 Task: Add a signature Dominique Adams containing Thanks for your assistance, Dominique Adams to email address softage.4@softage.net and add a label Properties
Action: Mouse moved to (838, 63)
Screenshot: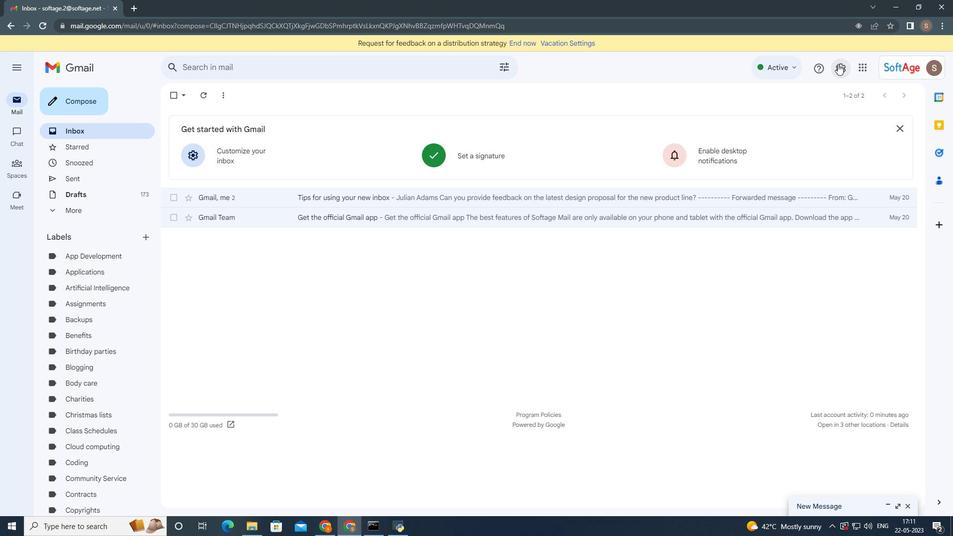 
Action: Mouse pressed left at (838, 63)
Screenshot: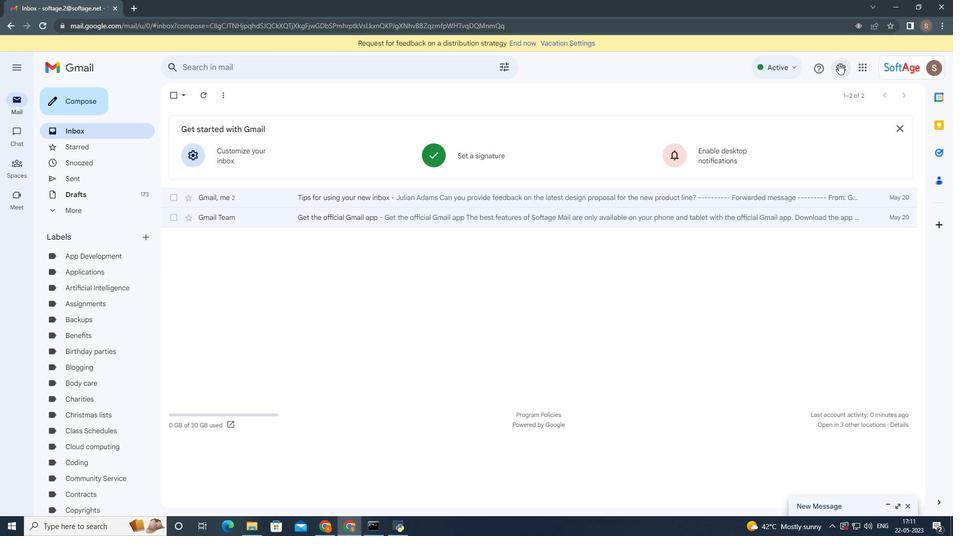 
Action: Mouse moved to (817, 123)
Screenshot: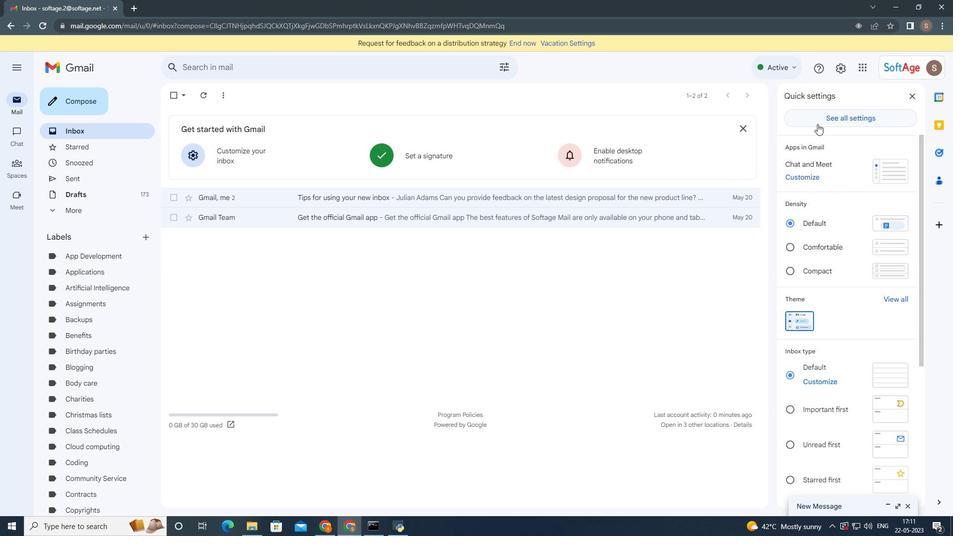 
Action: Mouse pressed left at (817, 123)
Screenshot: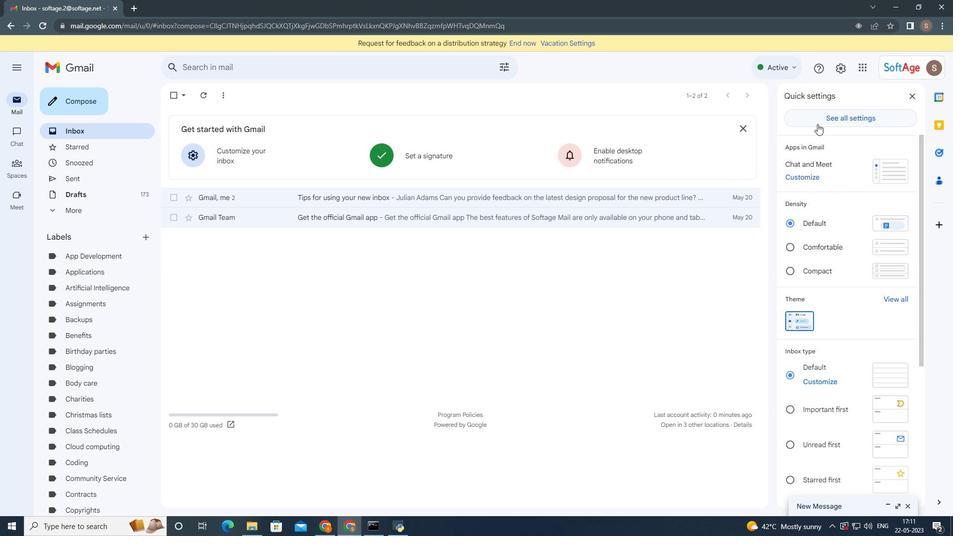 
Action: Mouse moved to (317, 203)
Screenshot: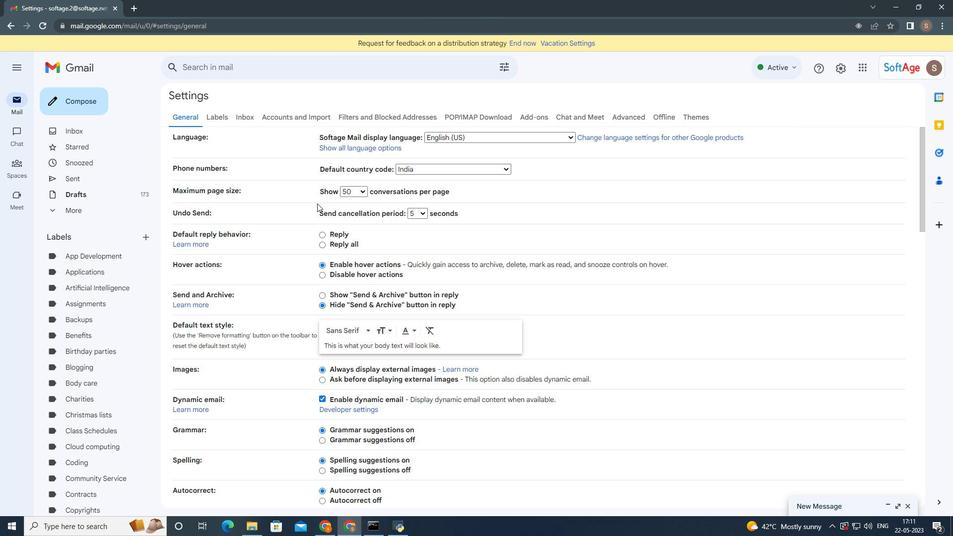 
Action: Mouse scrolled (317, 202) with delta (0, 0)
Screenshot: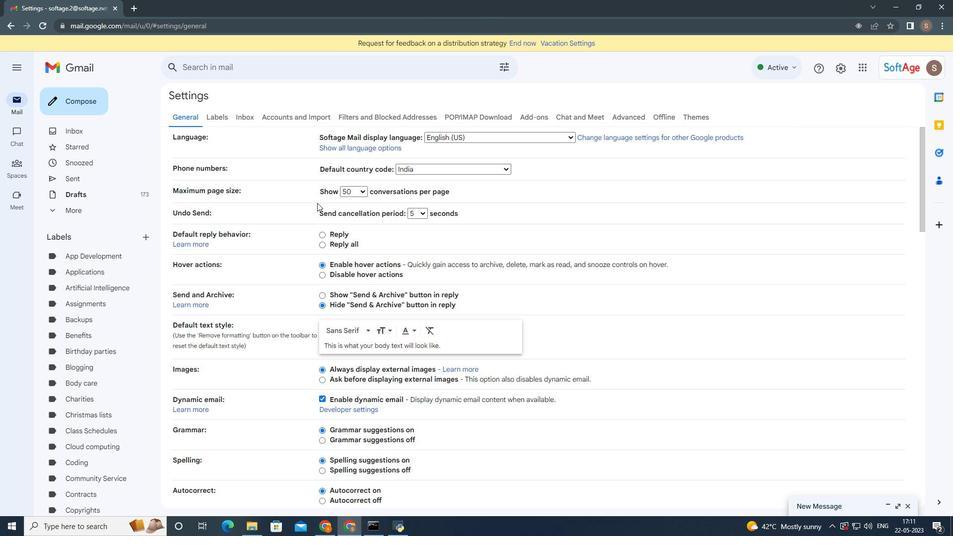 
Action: Mouse moved to (323, 208)
Screenshot: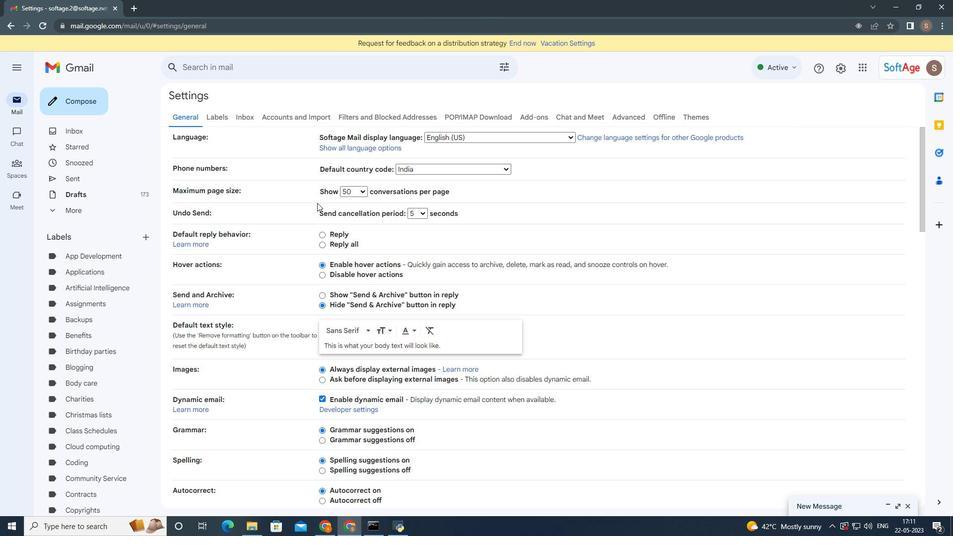 
Action: Mouse scrolled (323, 208) with delta (0, 0)
Screenshot: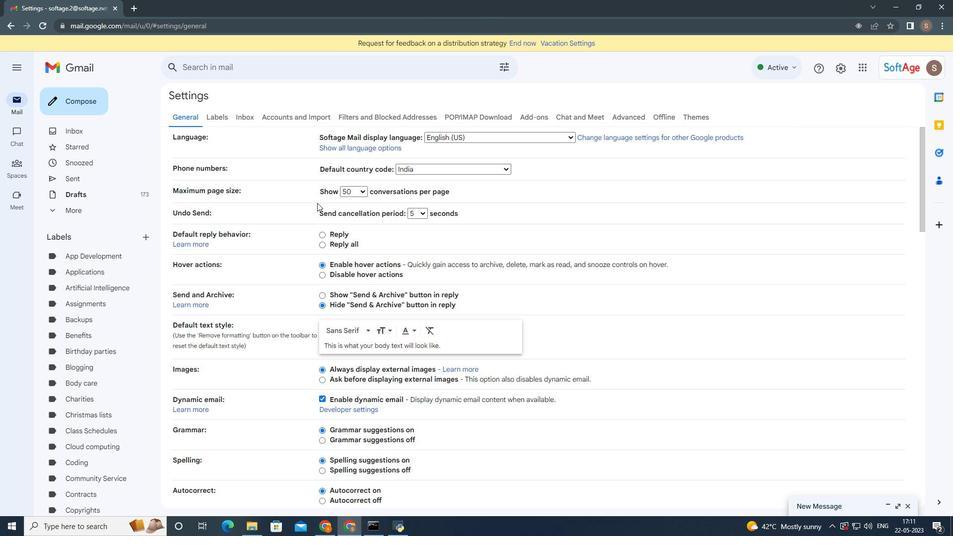 
Action: Mouse moved to (327, 211)
Screenshot: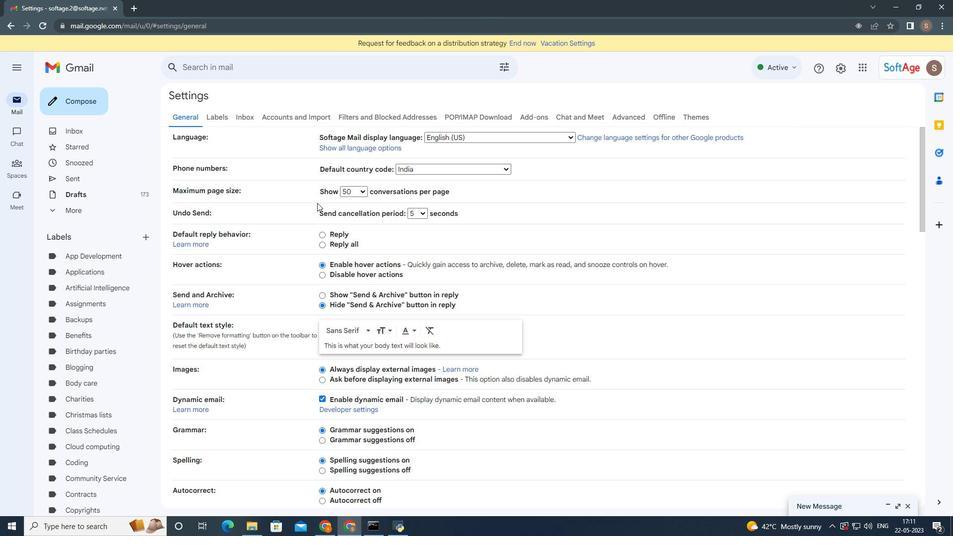 
Action: Mouse scrolled (326, 210) with delta (0, 0)
Screenshot: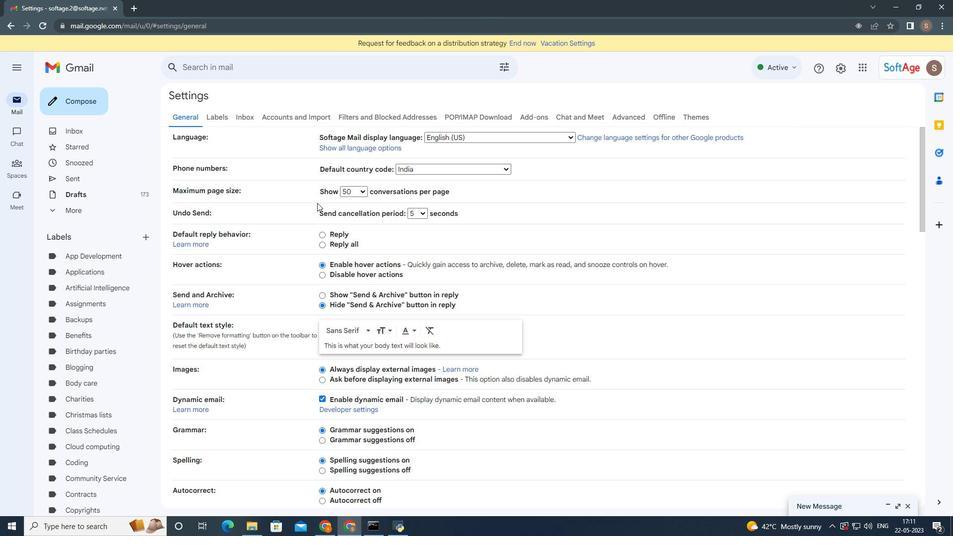 
Action: Mouse moved to (329, 213)
Screenshot: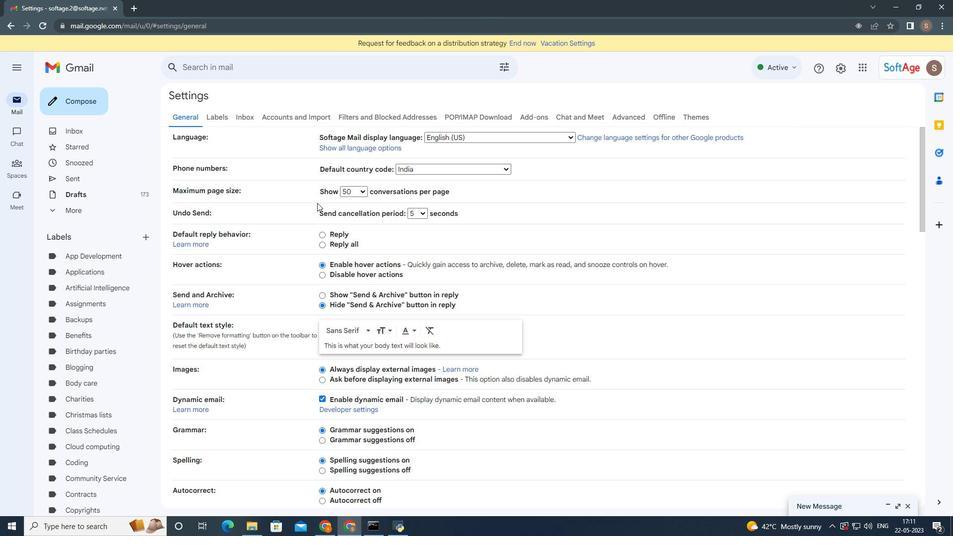 
Action: Mouse scrolled (329, 212) with delta (0, 0)
Screenshot: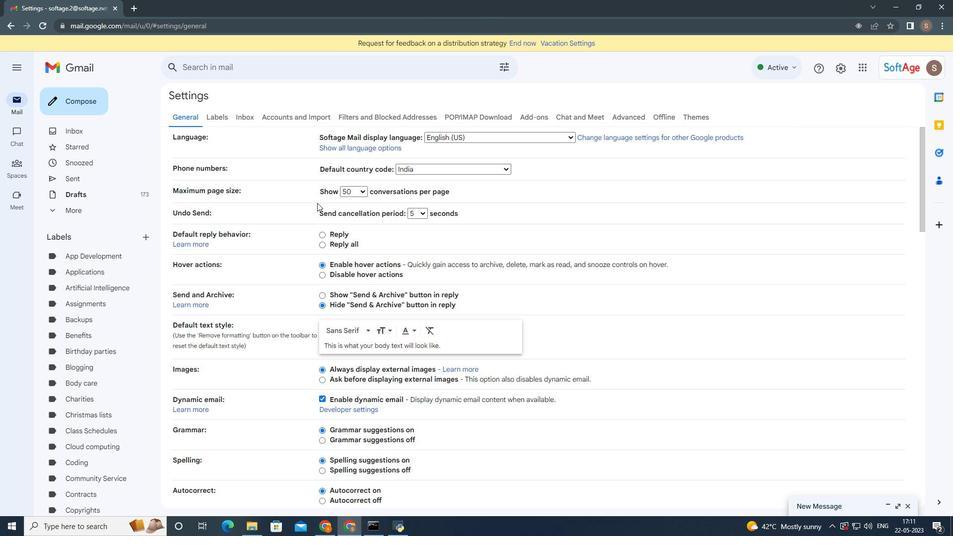
Action: Mouse moved to (386, 296)
Screenshot: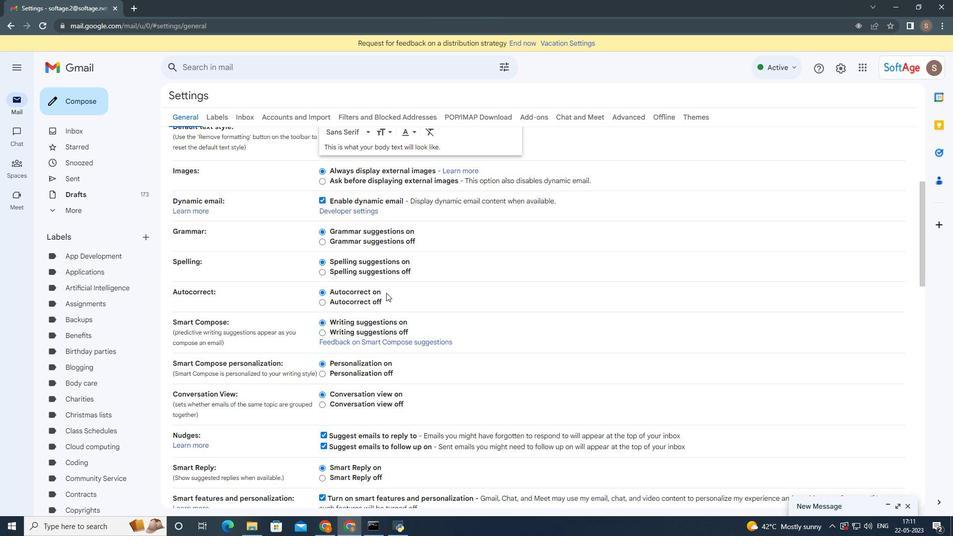 
Action: Mouse scrolled (386, 295) with delta (0, 0)
Screenshot: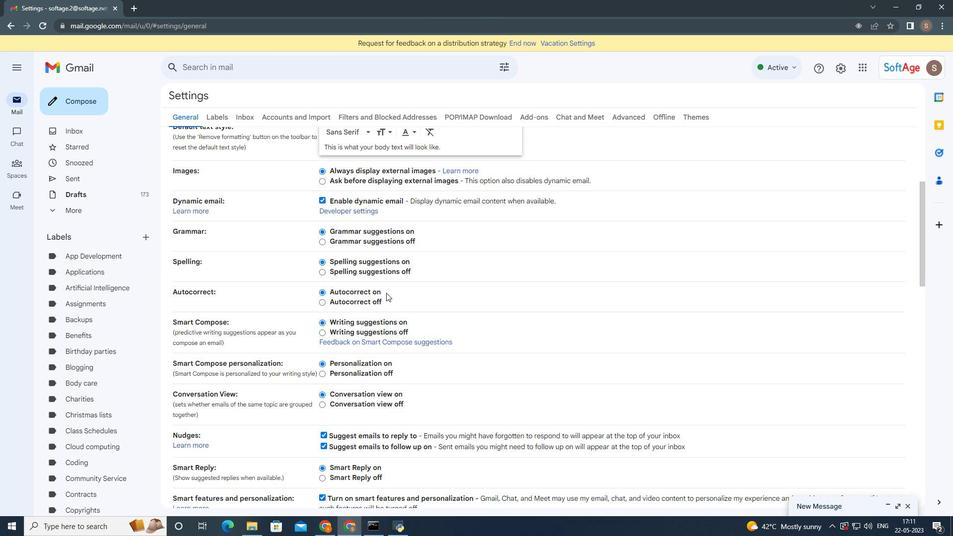 
Action: Mouse moved to (384, 301)
Screenshot: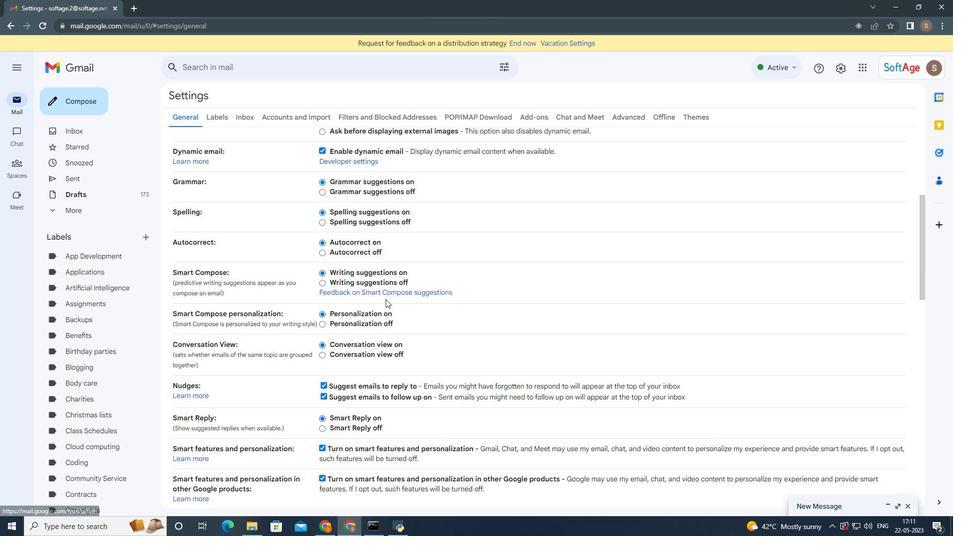 
Action: Mouse scrolled (384, 300) with delta (0, 0)
Screenshot: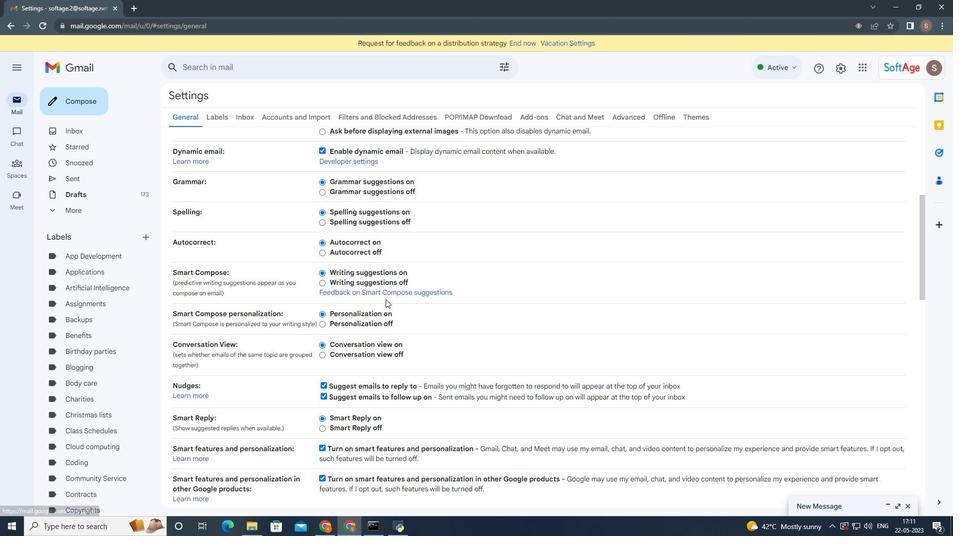 
Action: Mouse moved to (384, 306)
Screenshot: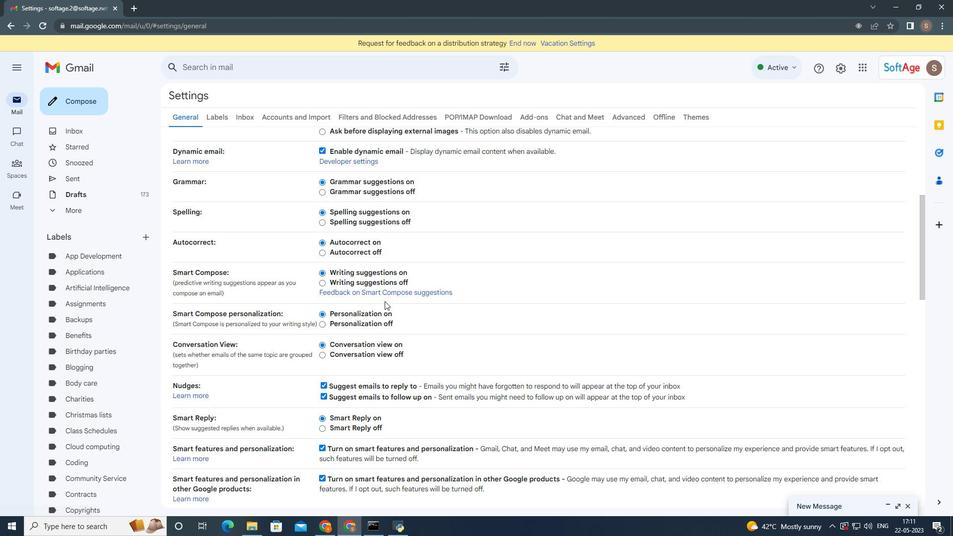 
Action: Mouse scrolled (384, 305) with delta (0, 0)
Screenshot: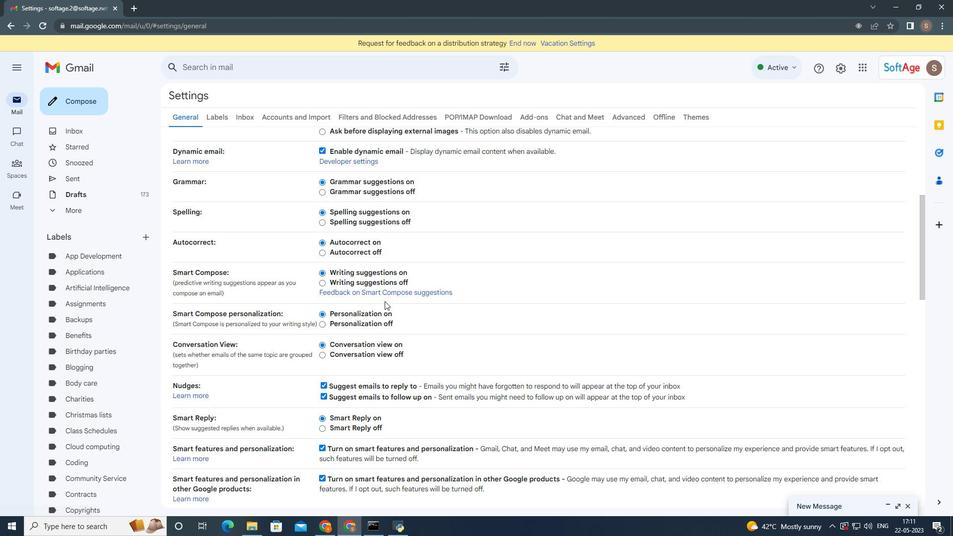 
Action: Mouse moved to (379, 327)
Screenshot: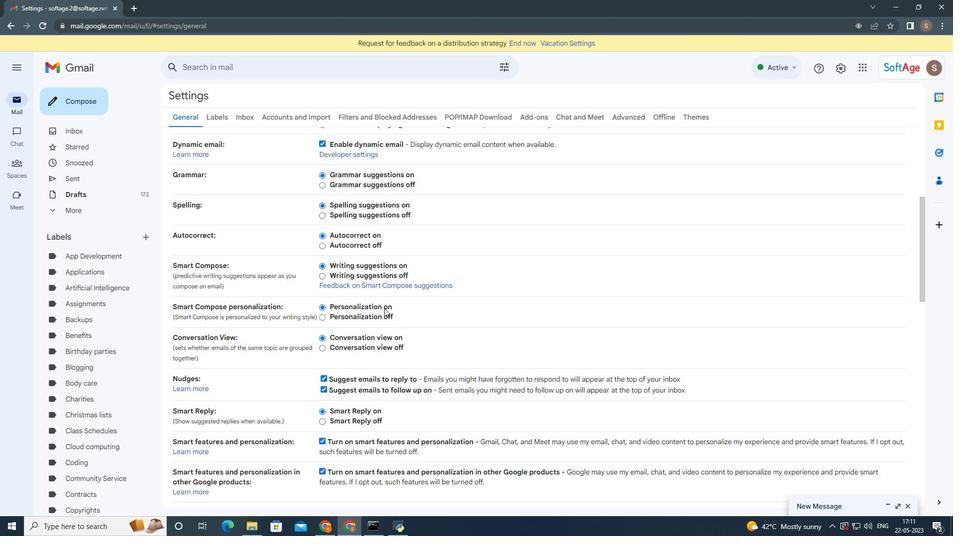 
Action: Mouse scrolled (379, 327) with delta (0, 0)
Screenshot: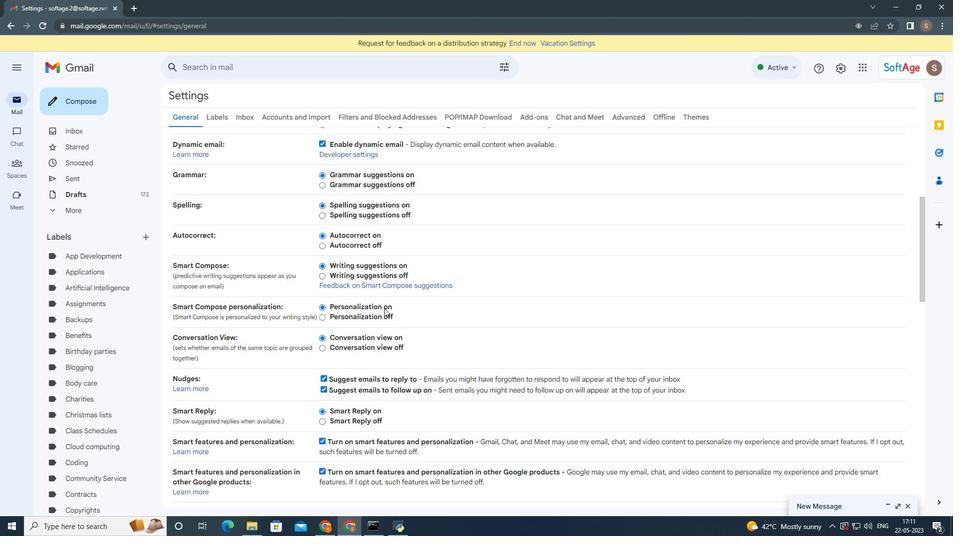 
Action: Mouse moved to (379, 330)
Screenshot: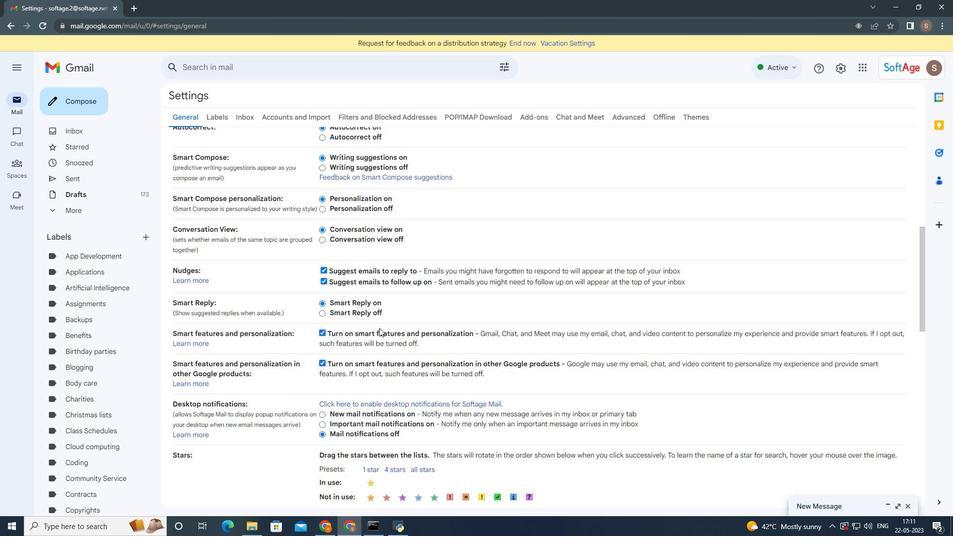 
Action: Mouse scrolled (379, 327) with delta (0, 0)
Screenshot: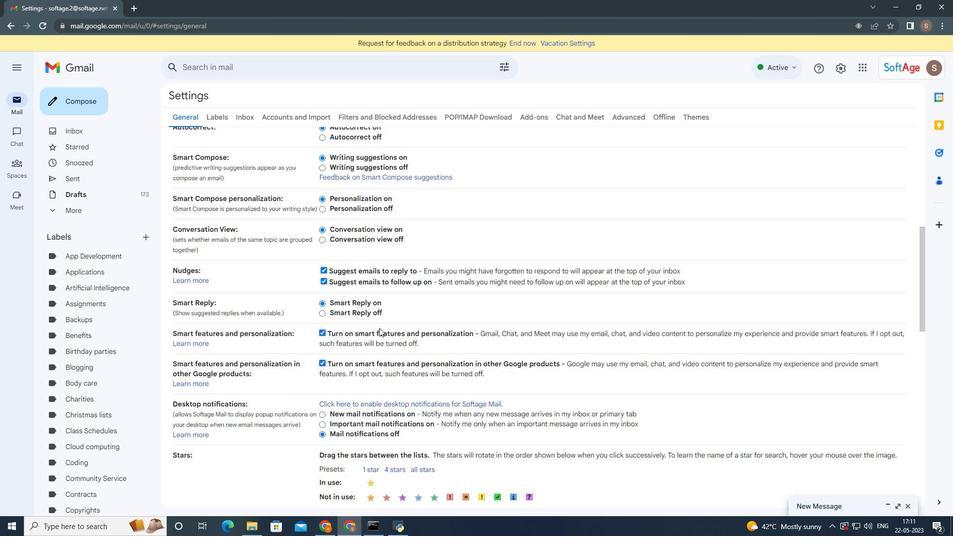 
Action: Mouse moved to (380, 331)
Screenshot: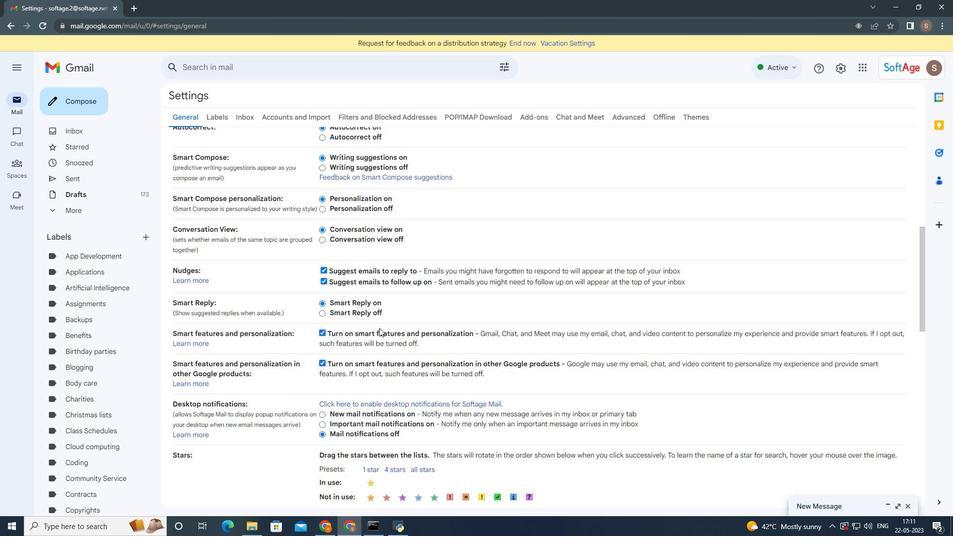 
Action: Mouse scrolled (380, 330) with delta (0, 0)
Screenshot: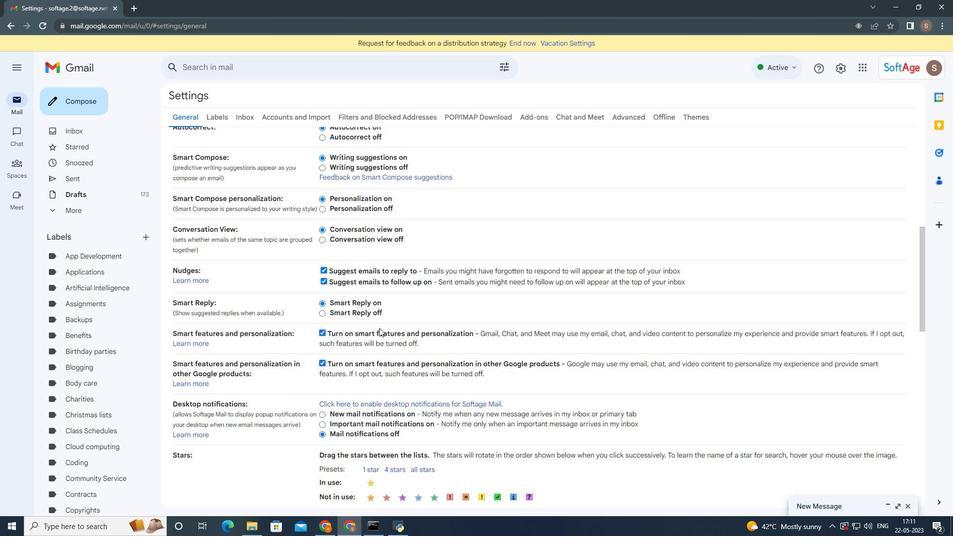 
Action: Mouse moved to (382, 342)
Screenshot: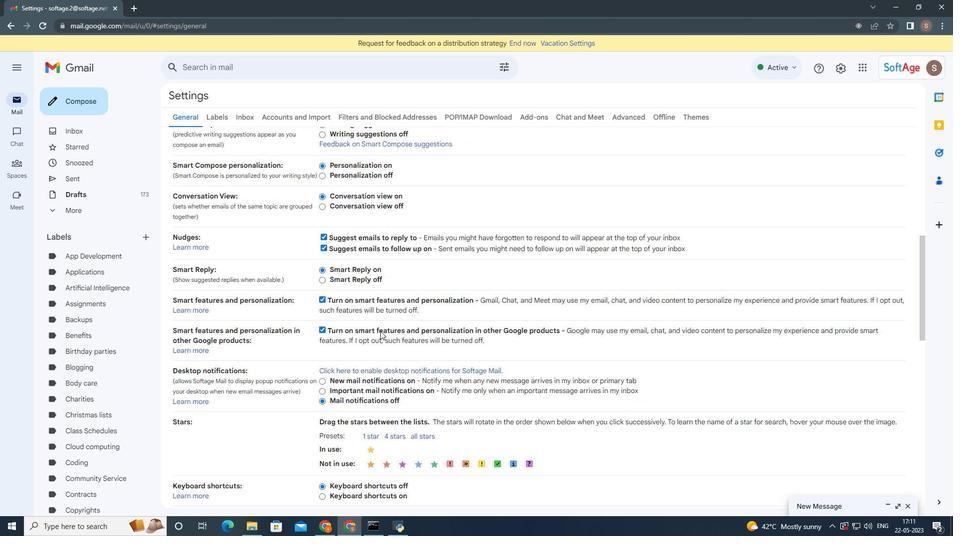 
Action: Mouse scrolled (382, 335) with delta (0, 0)
Screenshot: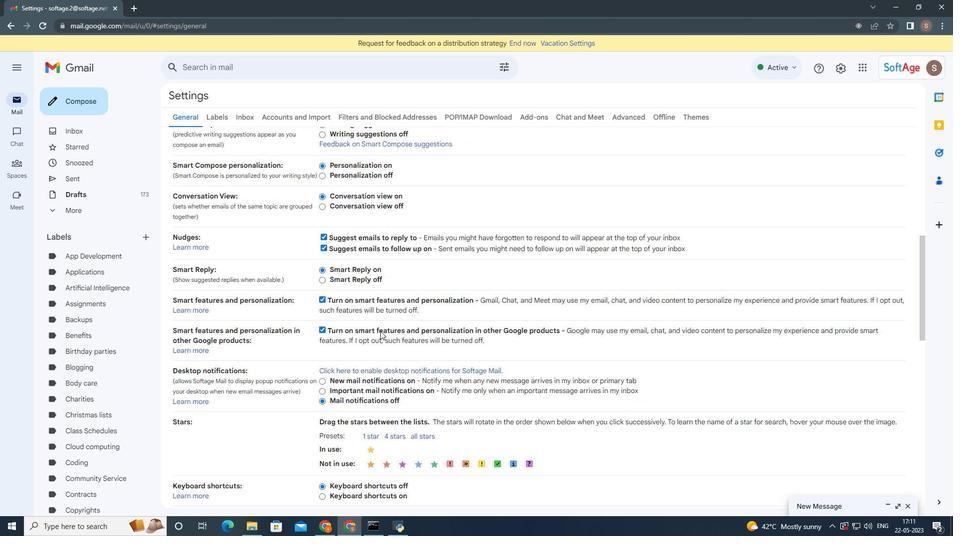 
Action: Mouse moved to (383, 379)
Screenshot: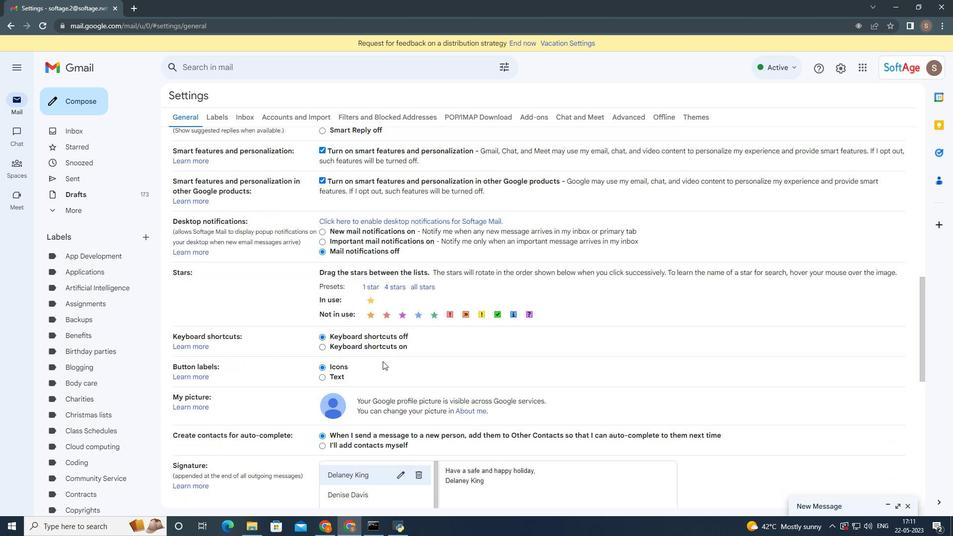 
Action: Mouse scrolled (383, 379) with delta (0, 0)
Screenshot: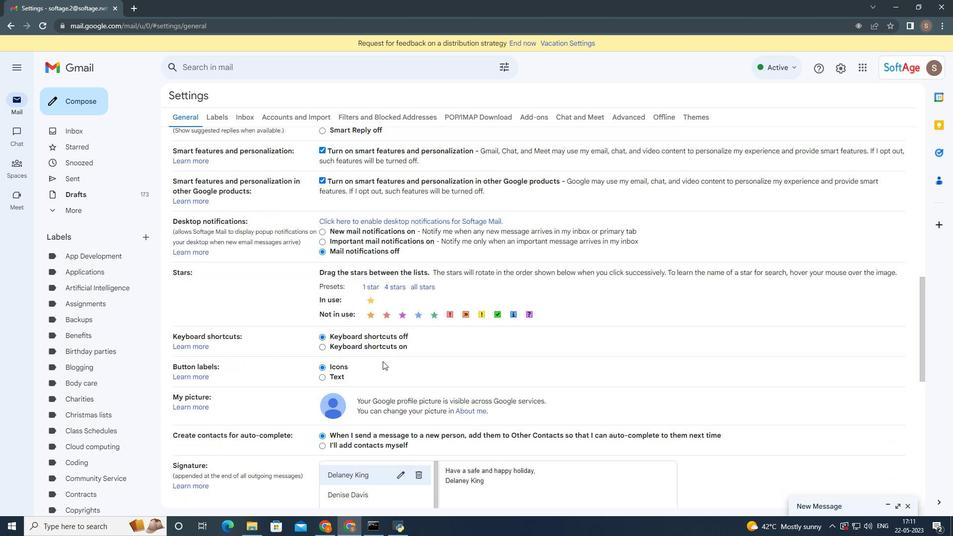 
Action: Mouse moved to (384, 383)
Screenshot: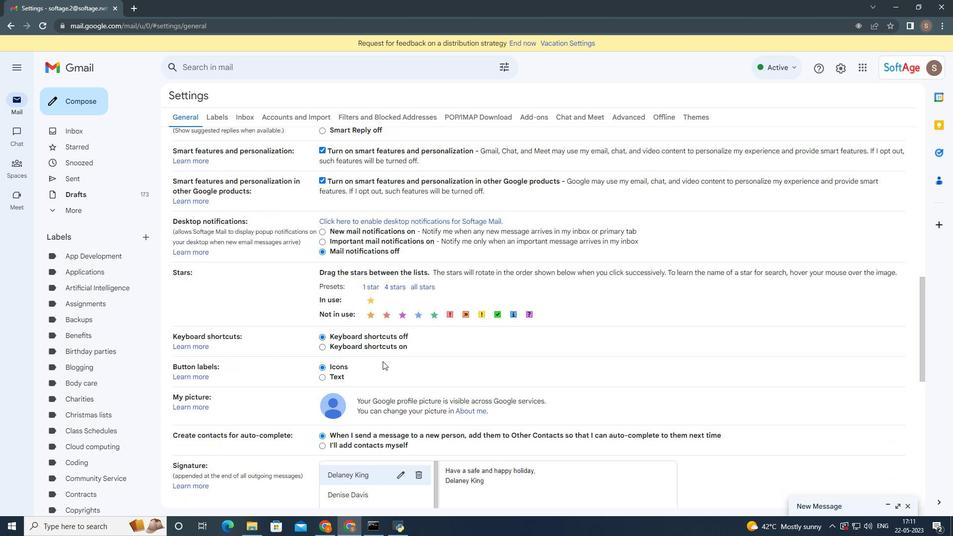 
Action: Mouse scrolled (384, 383) with delta (0, 0)
Screenshot: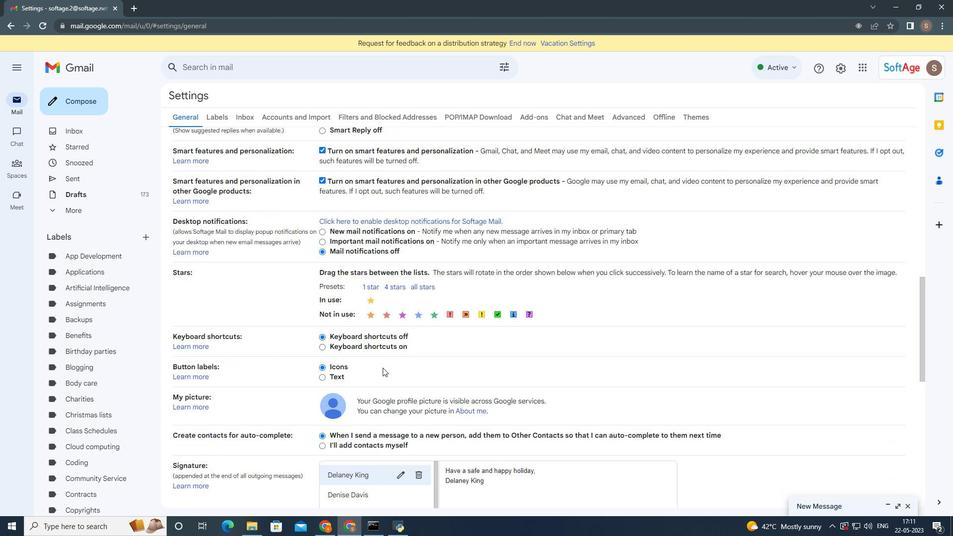 
Action: Mouse moved to (384, 388)
Screenshot: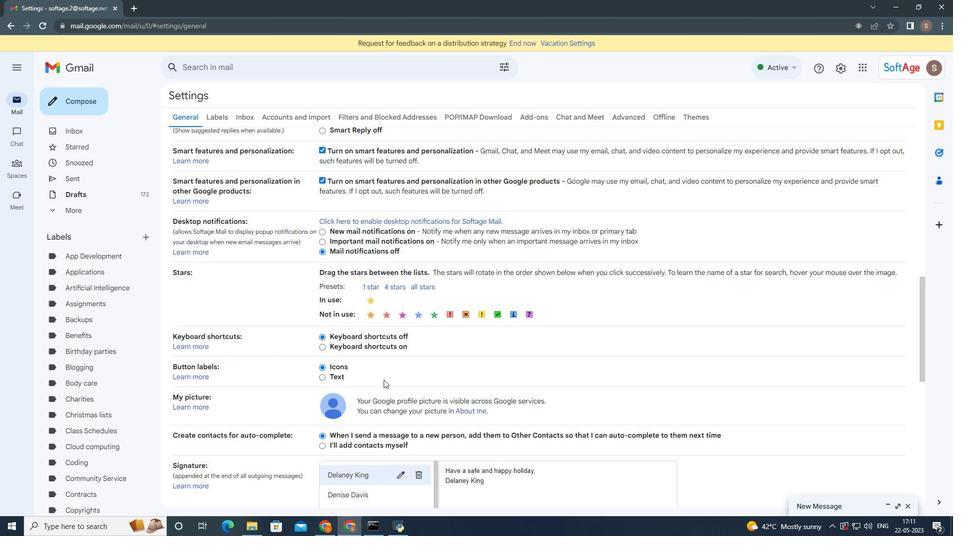
Action: Mouse scrolled (384, 388) with delta (0, 0)
Screenshot: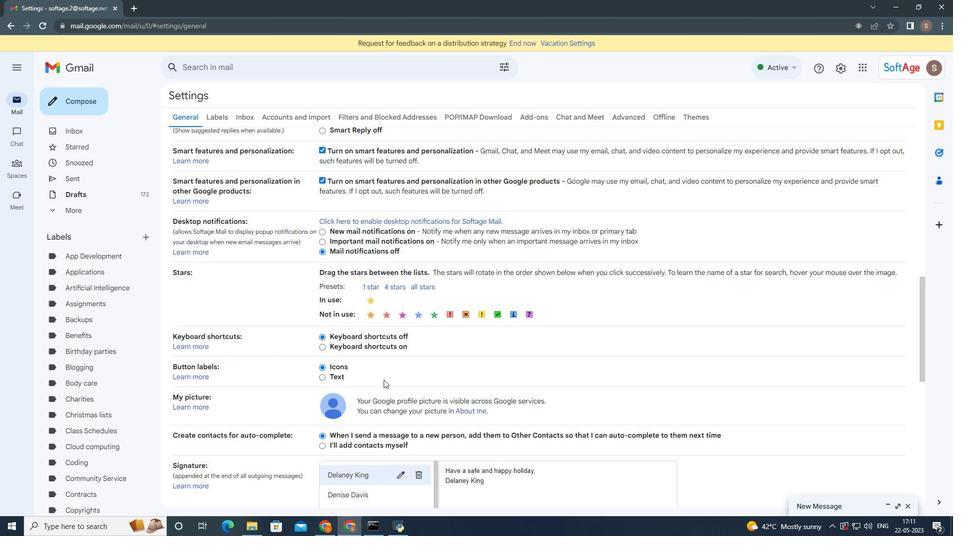 
Action: Mouse moved to (384, 412)
Screenshot: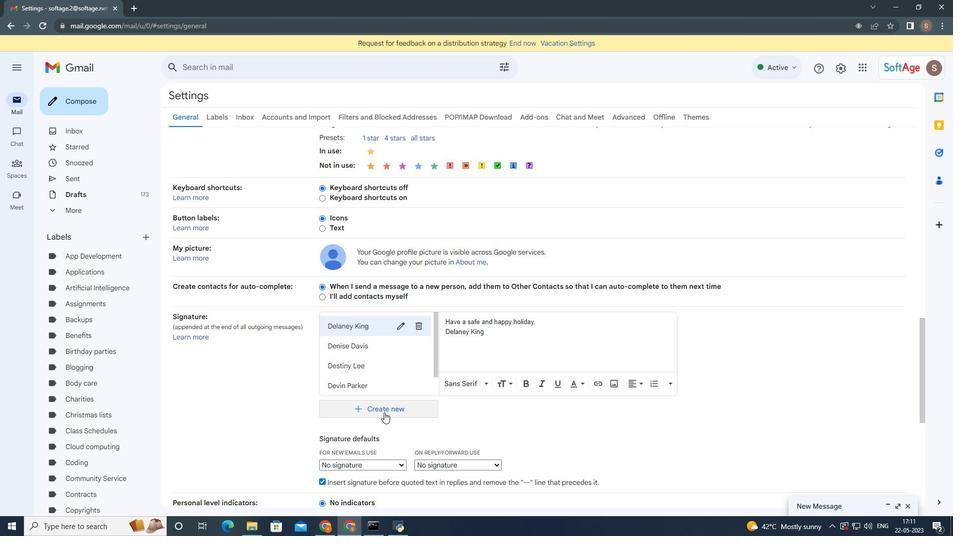 
Action: Mouse pressed left at (384, 412)
Screenshot: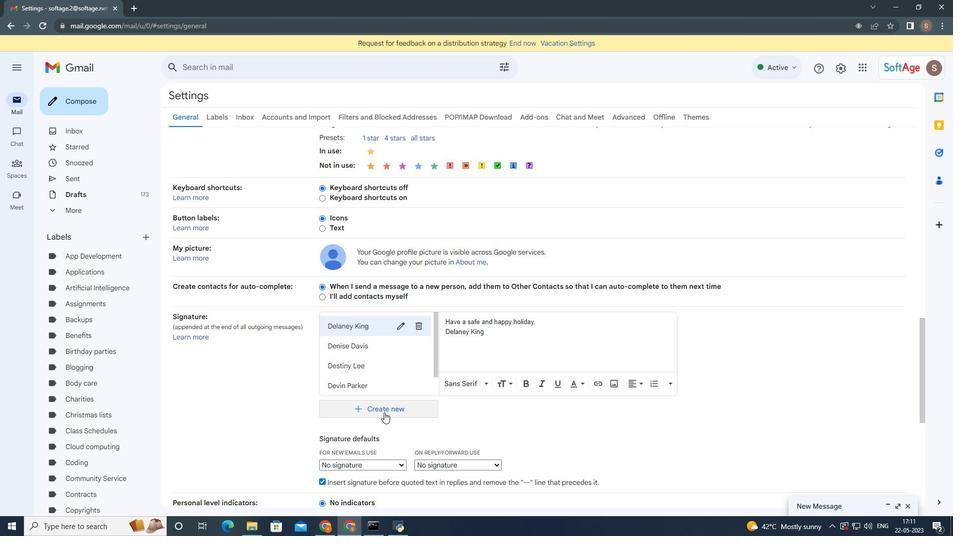 
Action: Mouse moved to (424, 270)
Screenshot: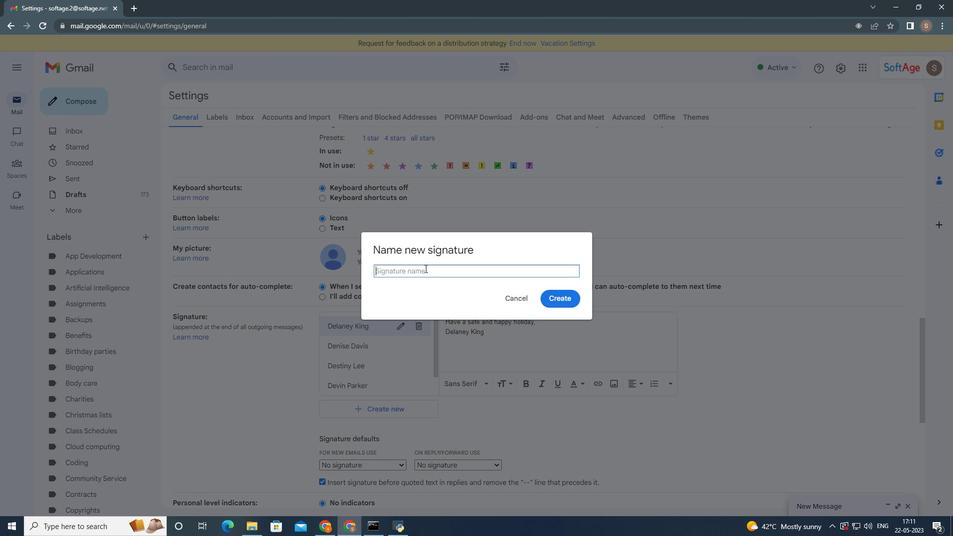 
Action: Mouse pressed left at (424, 270)
Screenshot: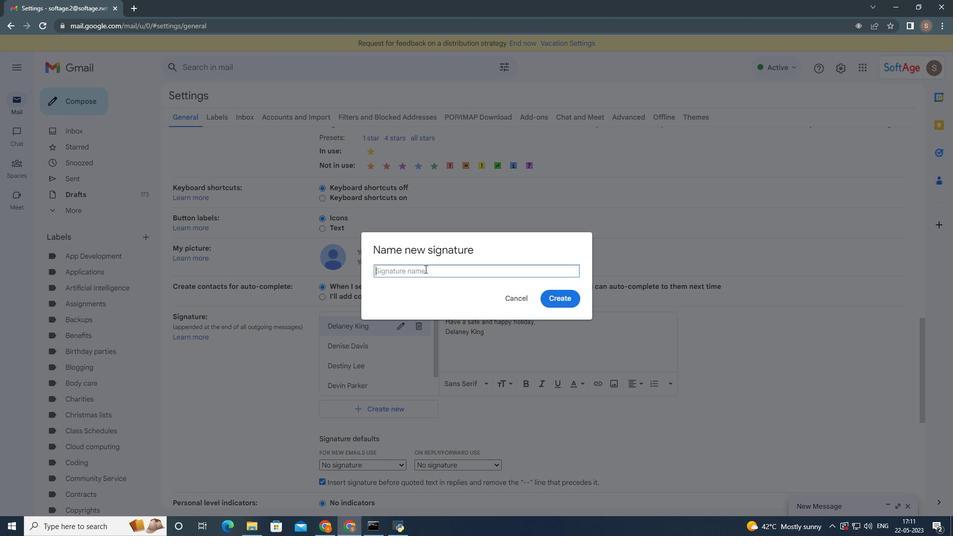 
Action: Mouse moved to (424, 270)
Screenshot: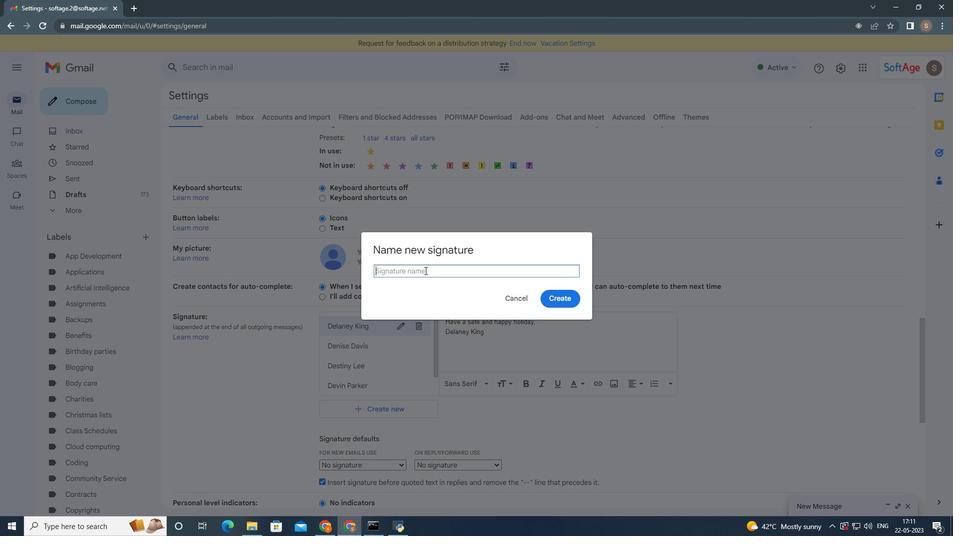 
Action: Key pressed <Key.shift>Dominique<Key.space><Key.shift>Adams
Screenshot: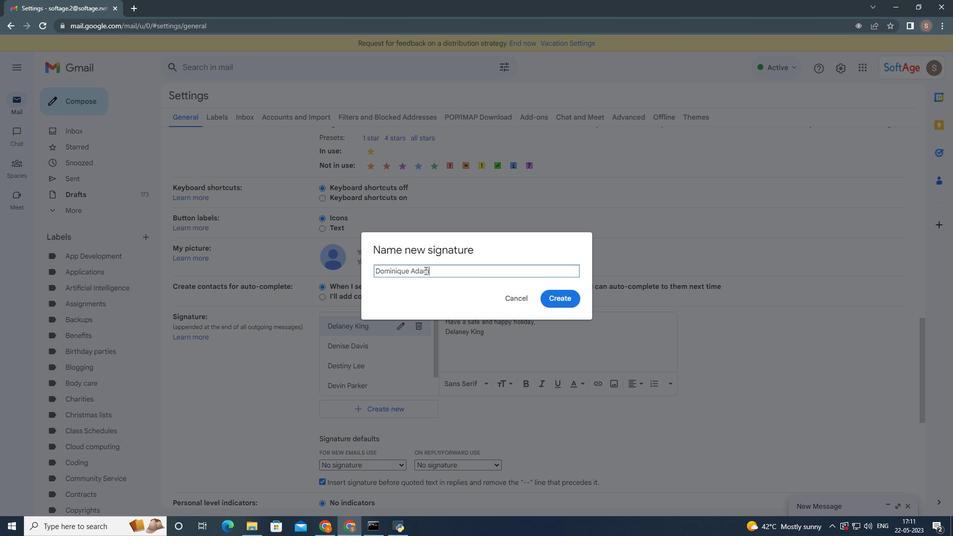 
Action: Mouse moved to (563, 296)
Screenshot: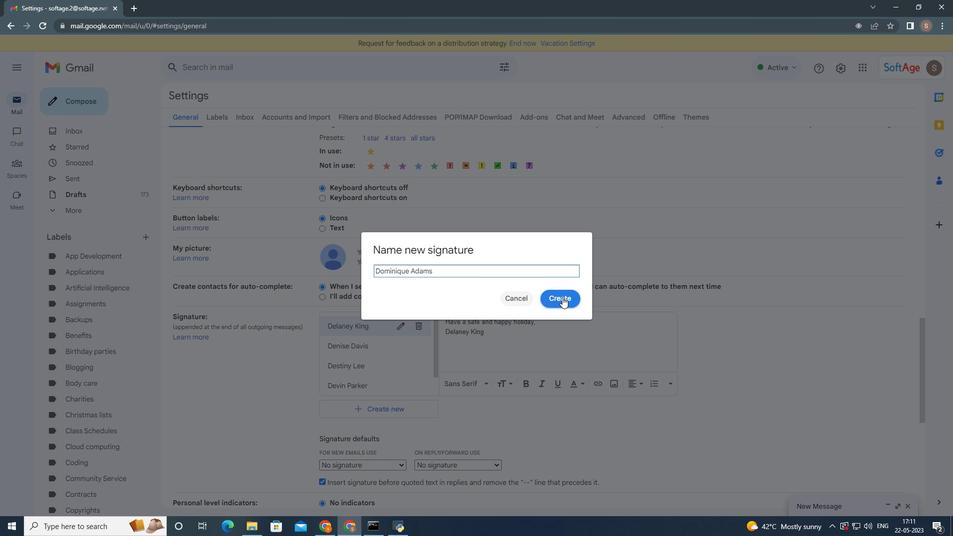 
Action: Mouse pressed left at (563, 296)
Screenshot: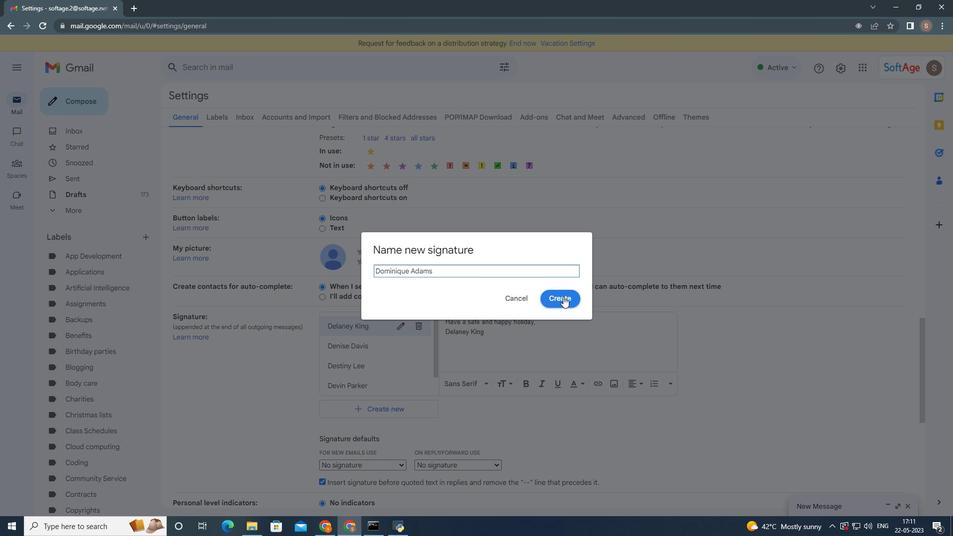 
Action: Mouse moved to (462, 330)
Screenshot: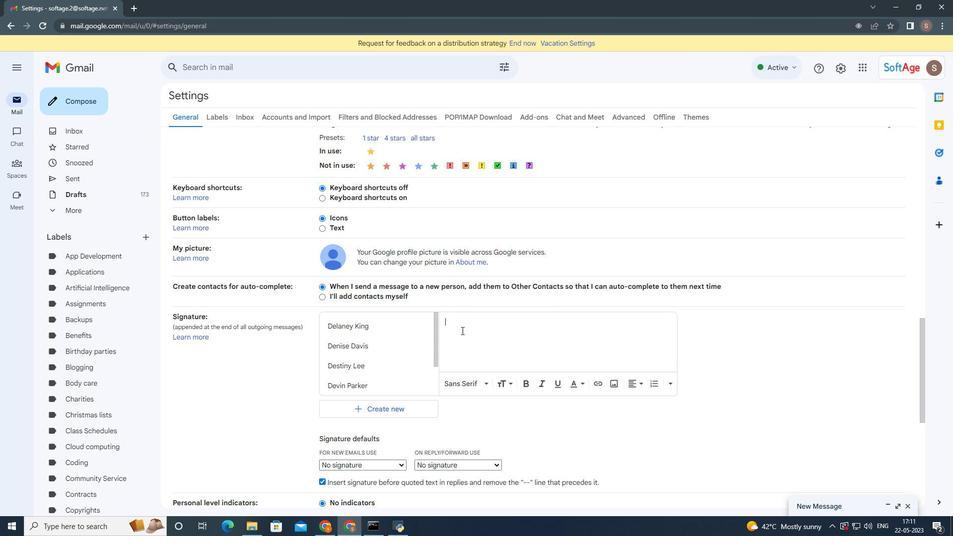 
Action: Key pressed <Key.shift>Thanks<Key.space>for<Key.space>your<Key.space>assistance<Key.space><Key.backspace>,<Key.enter><Key.shift><Key.shift><Key.shift><Key.shift><Key.shift><Key.shift><Key.shift><Key.shift><Key.shift><Key.shift><Key.shift><Key.shift><Key.shift><Key.shift><Key.shift><Key.shift><Key.shift><Key.shift><Key.shift><Key.shift><Key.shift><Key.shift><Key.shift><Key.shift><Key.shift><Key.shift><Key.shift><Key.shift><Key.shift><Key.shift><Key.shift><Key.shift><Key.shift><Key.shift><Key.shift><Key.shift><Key.shift><Key.shift>Dominique<Key.space><Key.shift><Key.shift>Adams
Screenshot: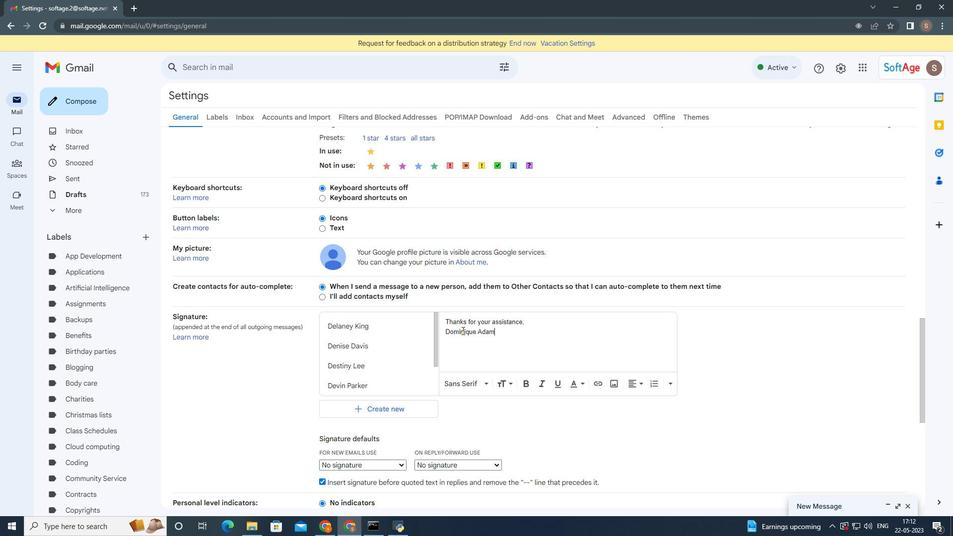 
Action: Mouse scrolled (462, 330) with delta (0, 0)
Screenshot: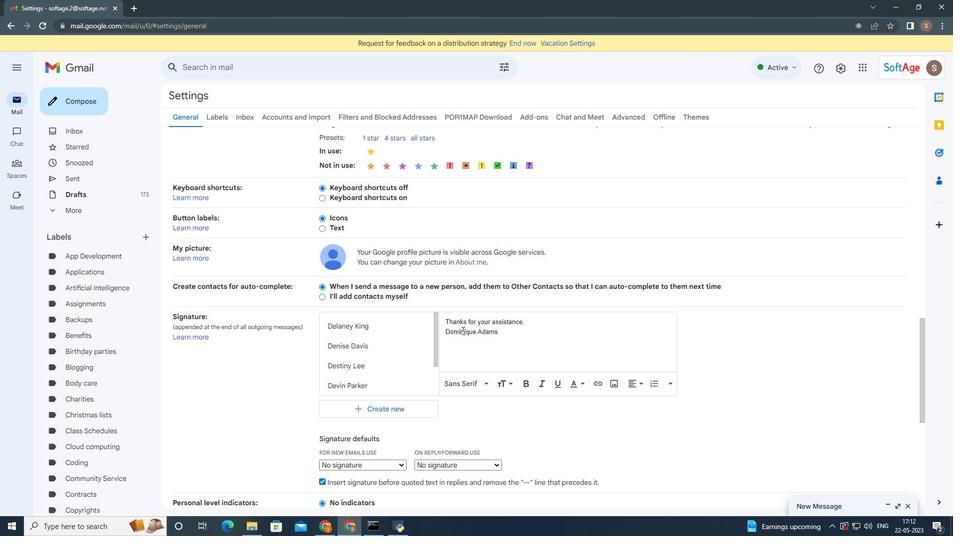 
Action: Mouse moved to (462, 332)
Screenshot: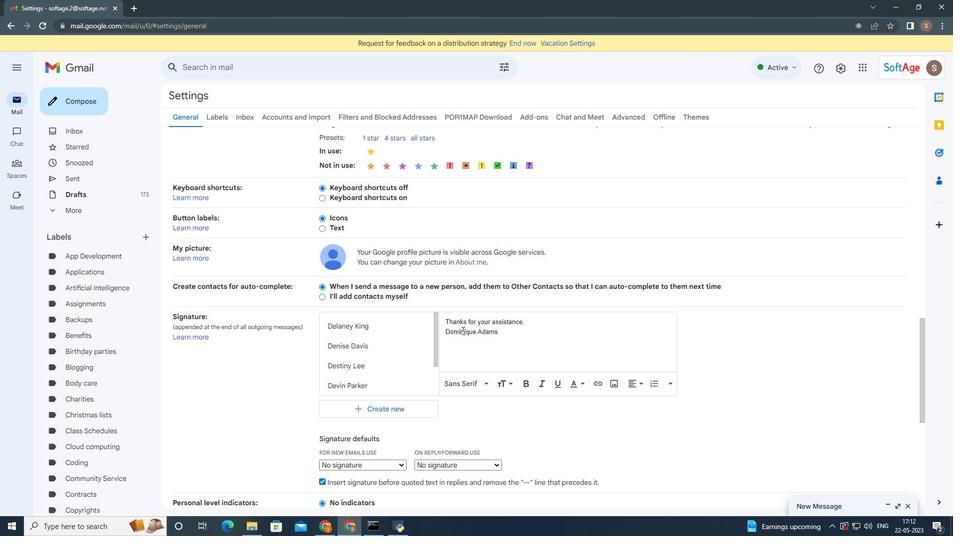 
Action: Mouse scrolled (462, 332) with delta (0, 0)
Screenshot: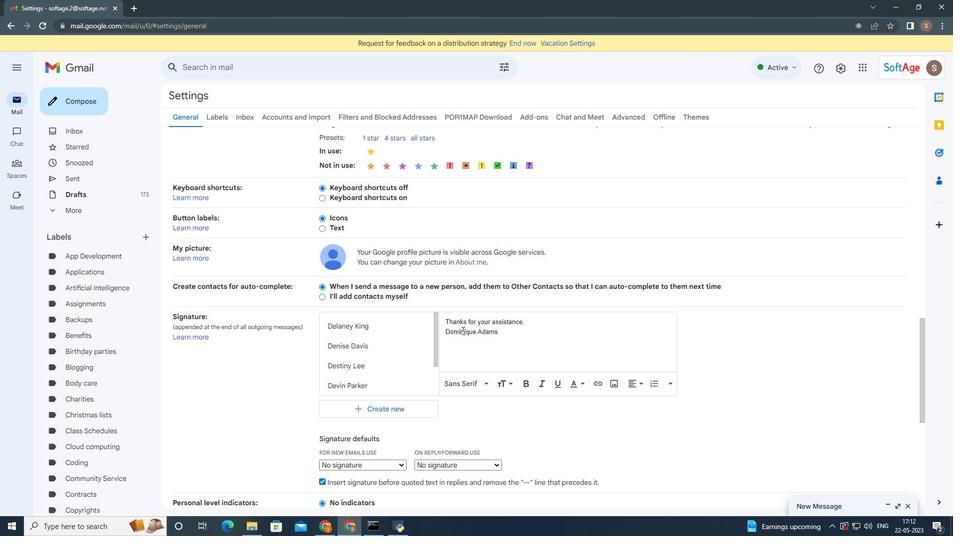 
Action: Mouse moved to (491, 410)
Screenshot: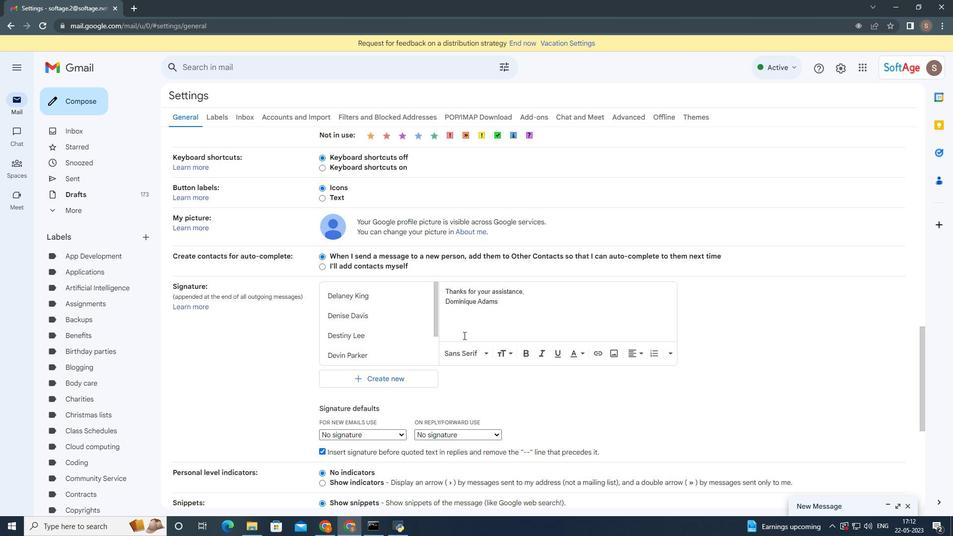 
Action: Mouse scrolled (464, 336) with delta (0, 0)
Screenshot: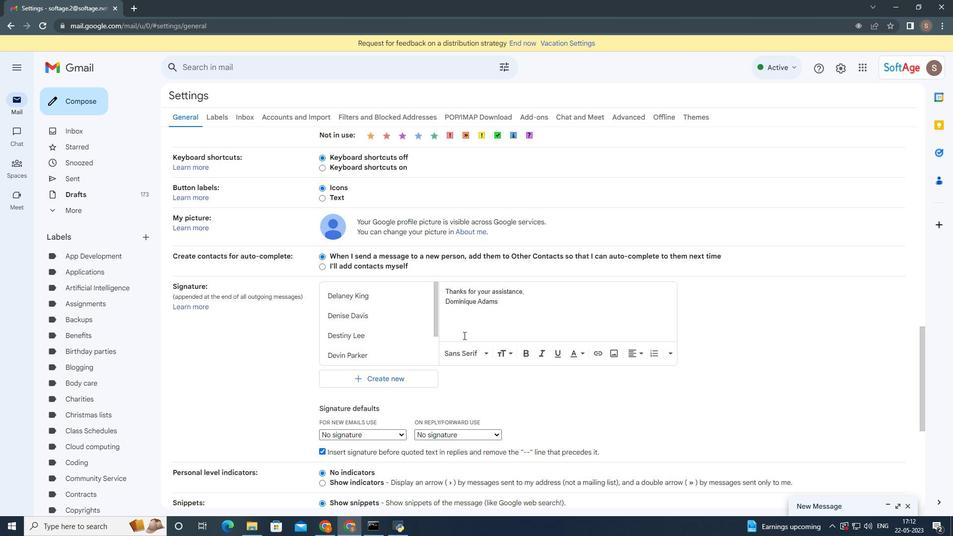 
Action: Mouse moved to (492, 414)
Screenshot: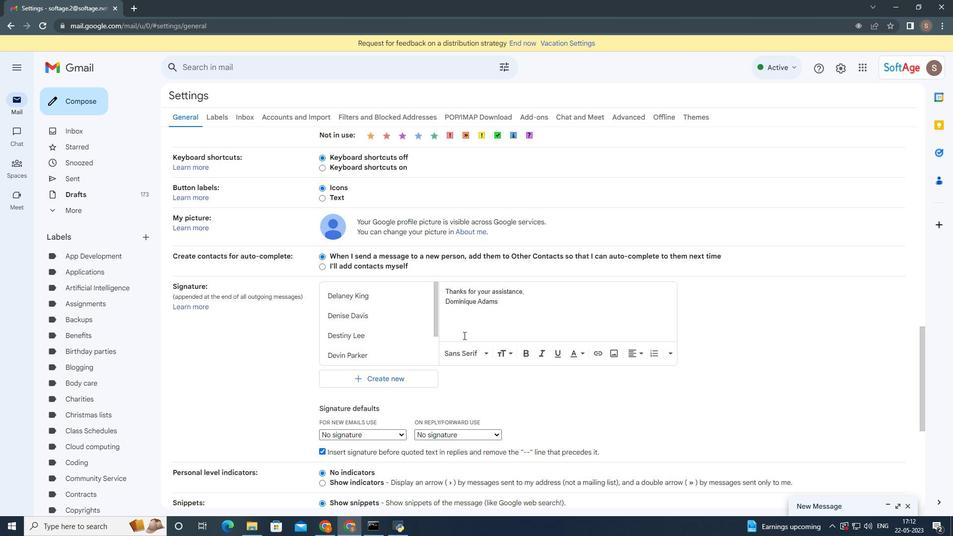 
Action: Mouse scrolled (464, 337) with delta (0, 0)
Screenshot: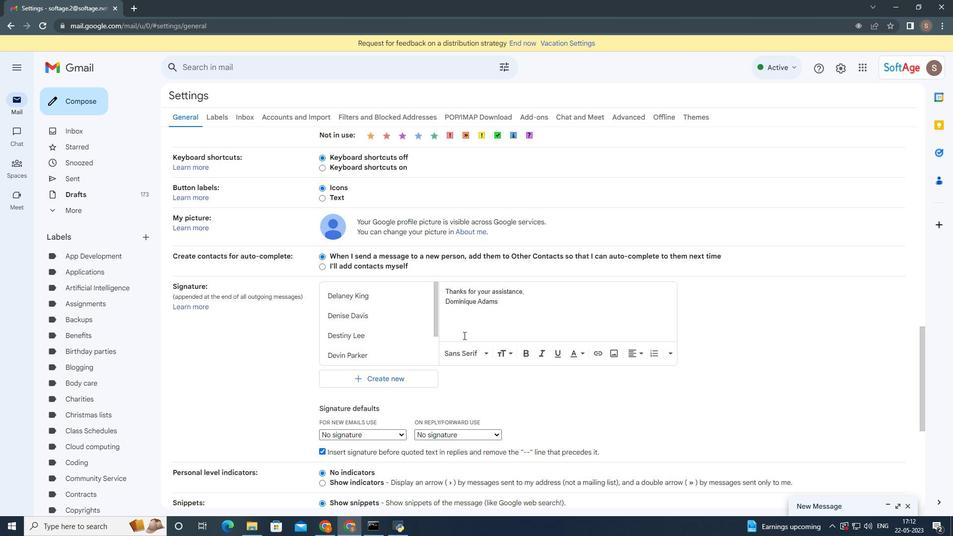 
Action: Mouse moved to (492, 419)
Screenshot: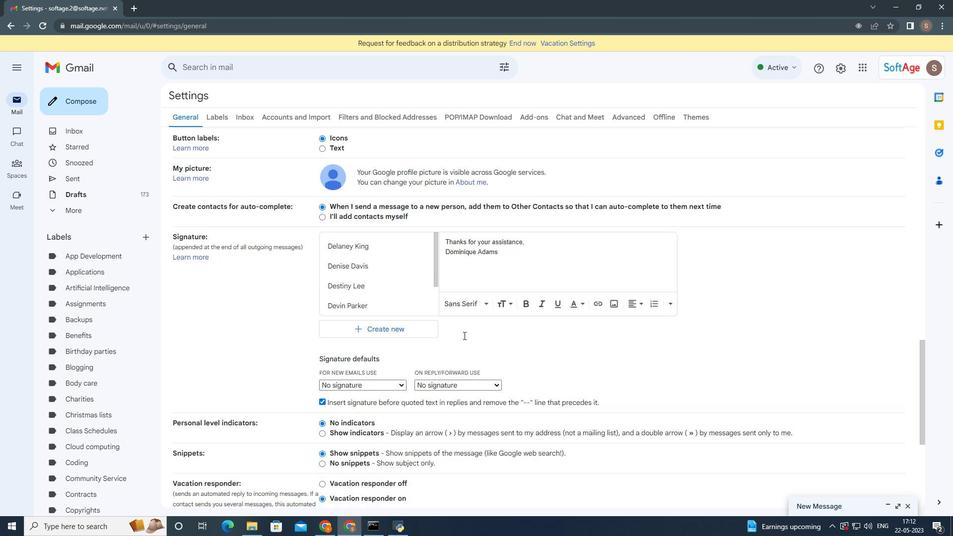 
Action: Mouse scrolled (472, 351) with delta (0, 0)
Screenshot: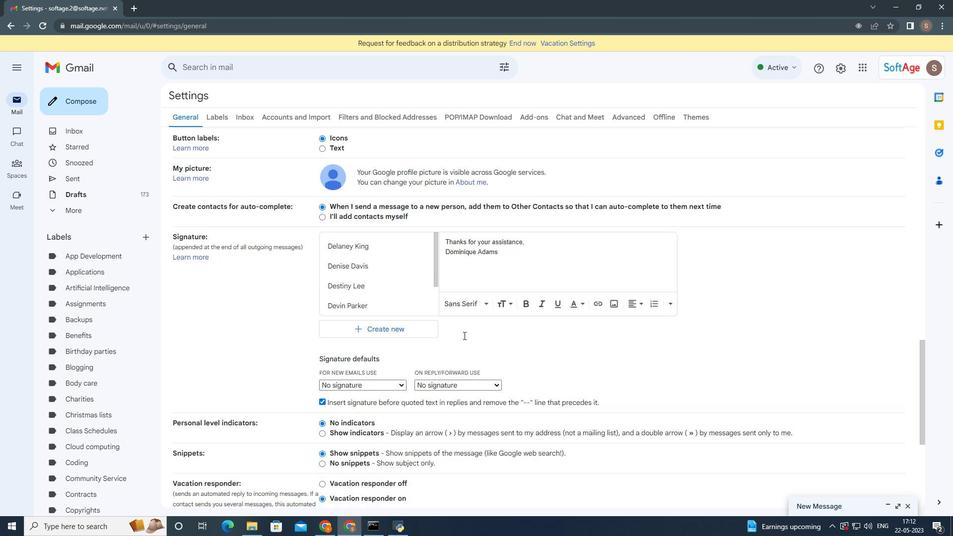 
Action: Mouse moved to (521, 484)
Screenshot: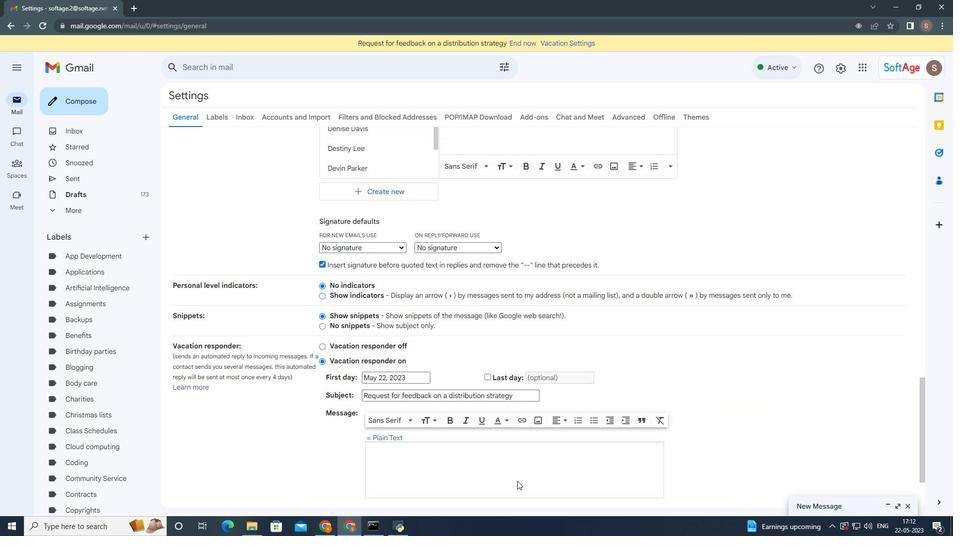 
Action: Mouse scrolled (521, 484) with delta (0, 0)
Screenshot: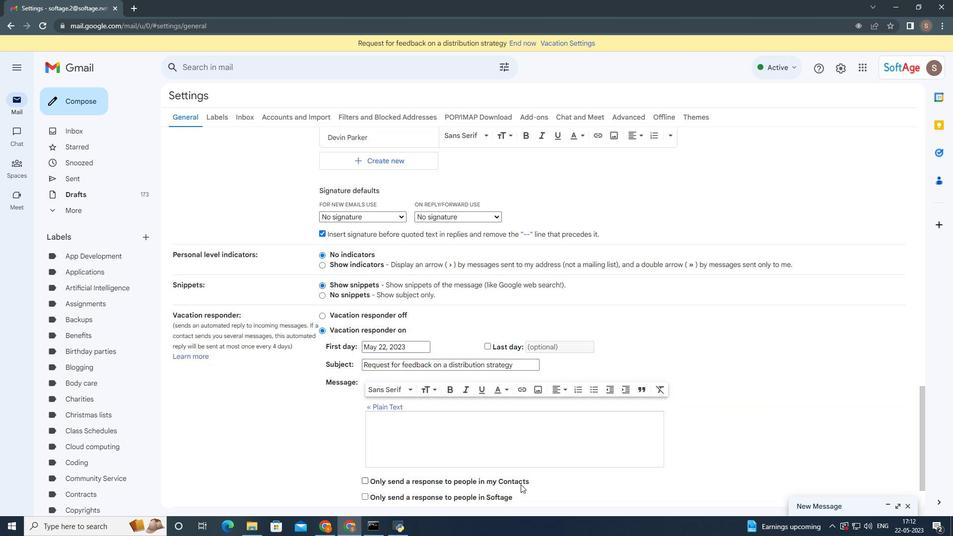 
Action: Mouse moved to (511, 464)
Screenshot: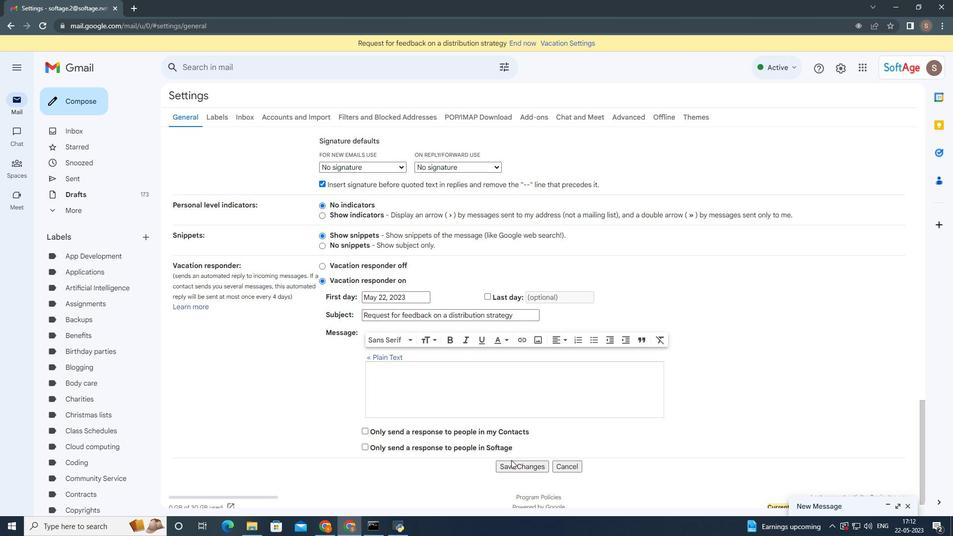 
Action: Mouse pressed left at (511, 464)
Screenshot: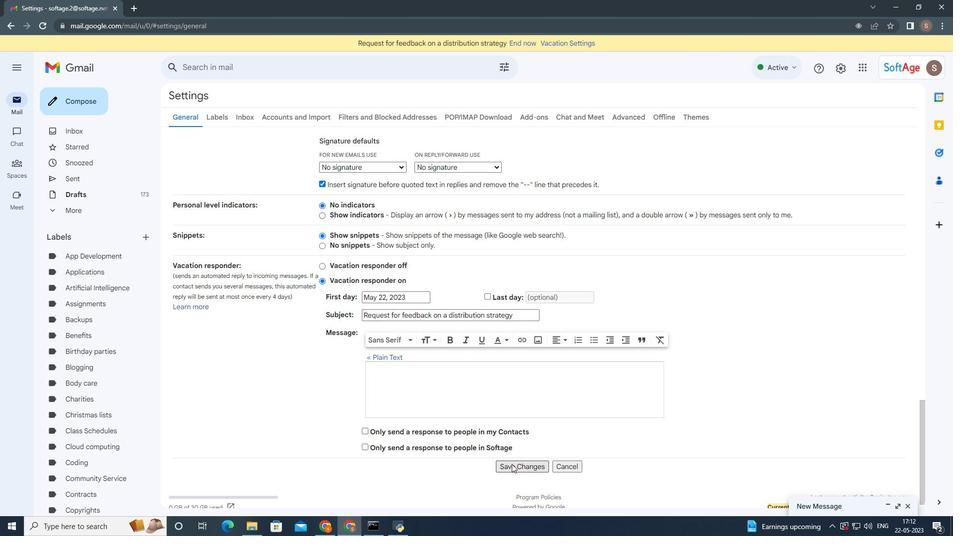 
Action: Mouse moved to (93, 103)
Screenshot: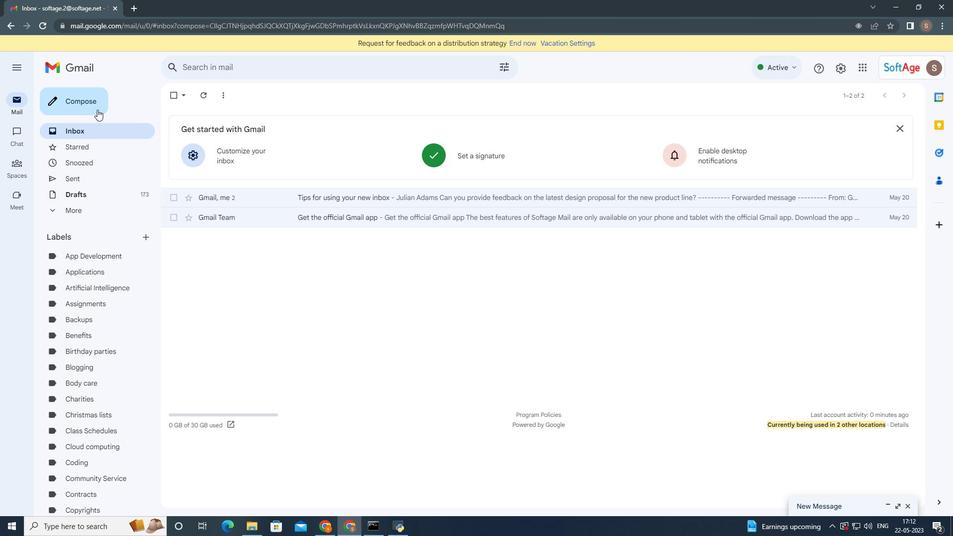 
Action: Mouse pressed left at (93, 103)
Screenshot: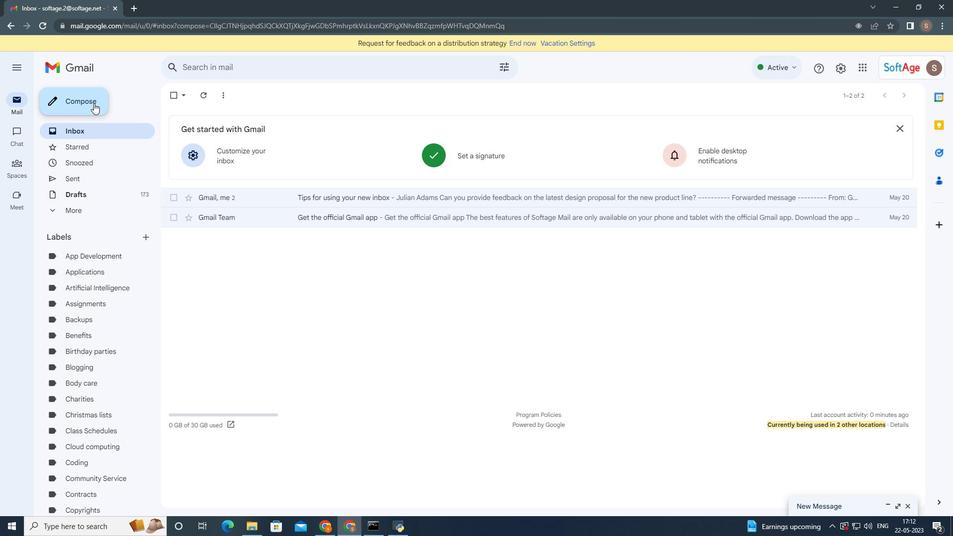 
Action: Mouse moved to (655, 247)
Screenshot: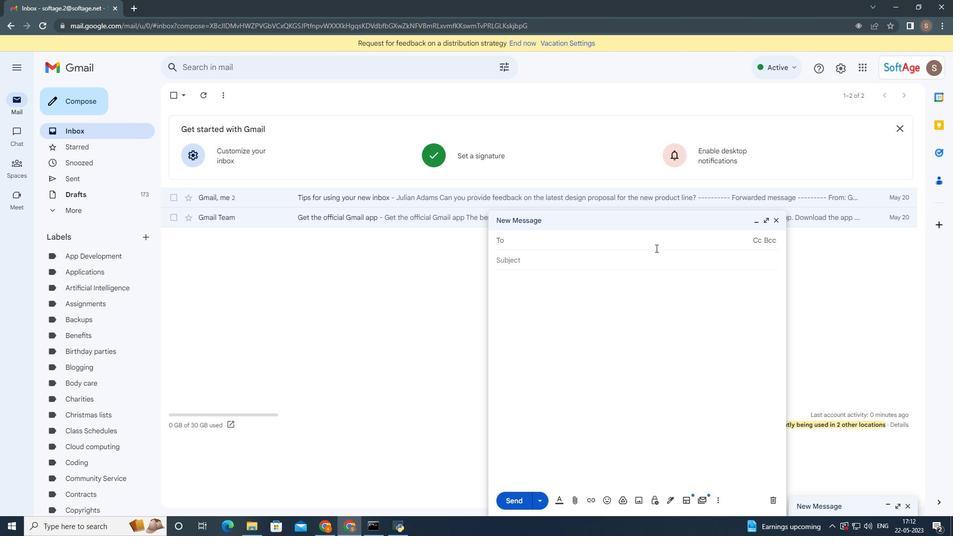 
Action: Key pressed softage.4
Screenshot: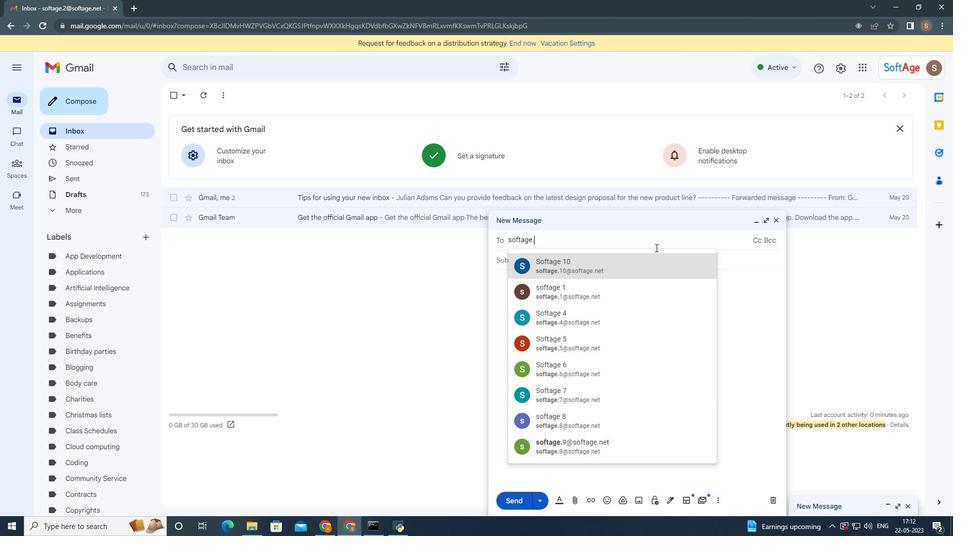 
Action: Mouse moved to (637, 277)
Screenshot: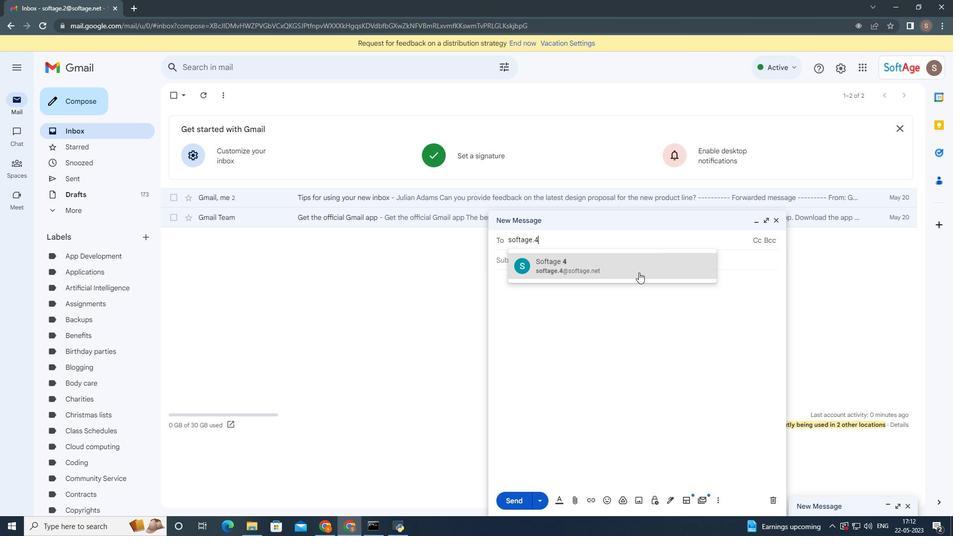 
Action: Mouse pressed left at (637, 277)
Screenshot: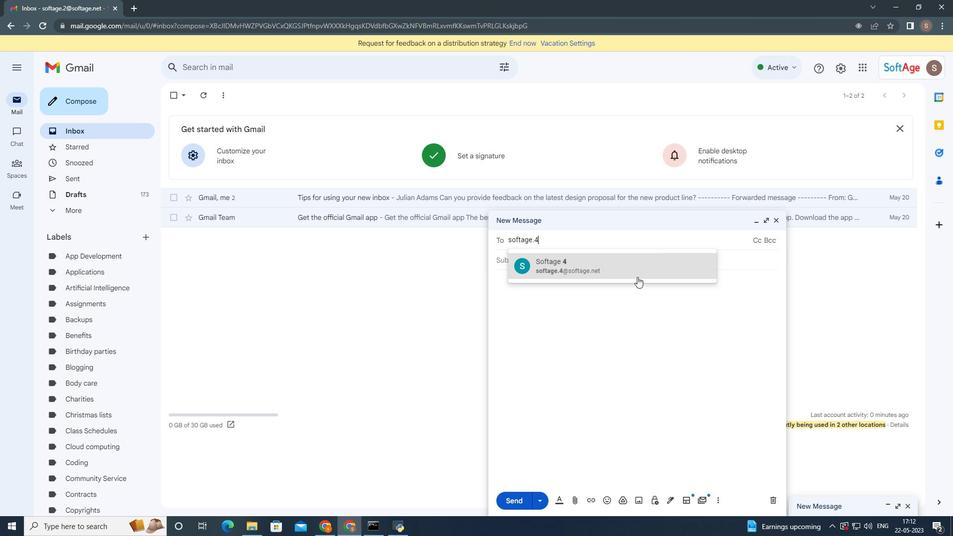 
Action: Mouse moved to (570, 411)
Screenshot: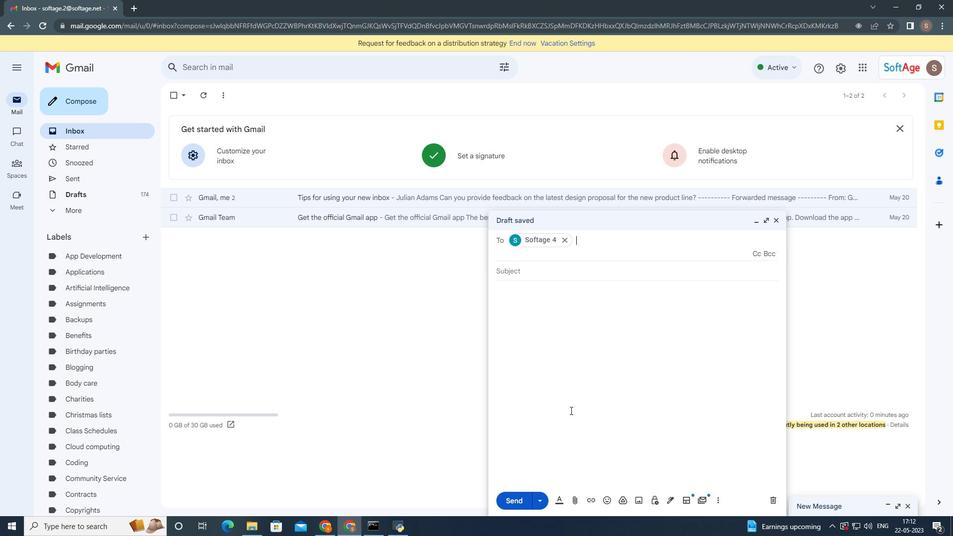 
Action: Mouse scrolled (570, 410) with delta (0, 0)
Screenshot: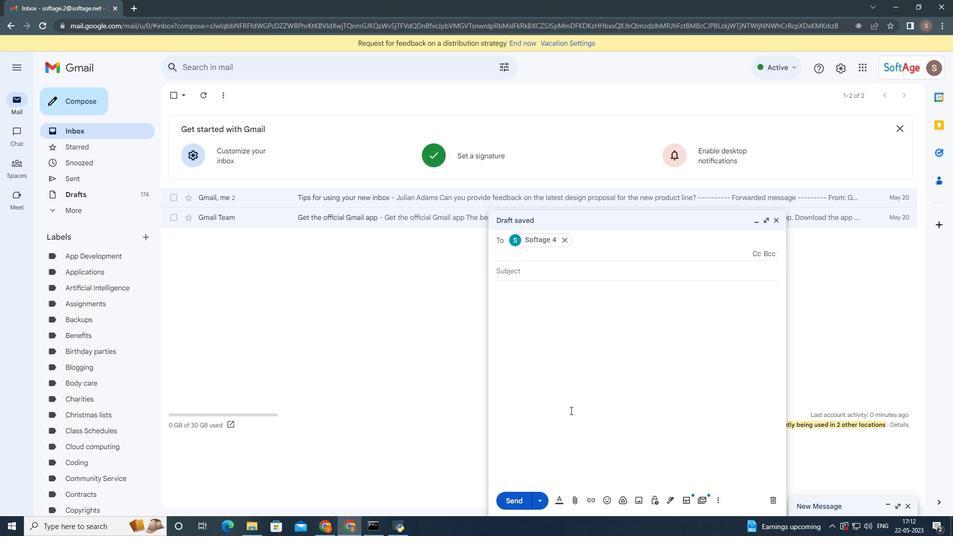 
Action: Mouse moved to (569, 411)
Screenshot: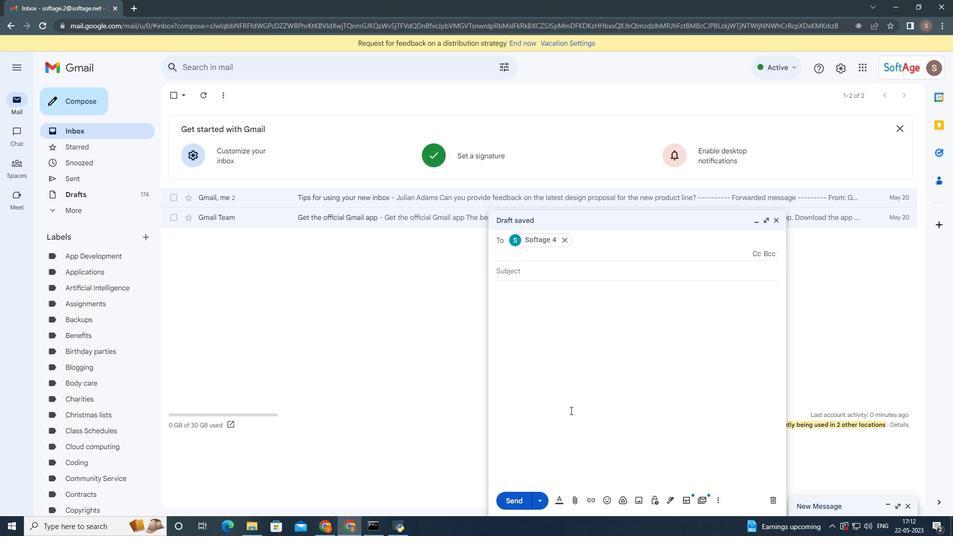 
Action: Mouse scrolled (569, 411) with delta (0, 0)
Screenshot: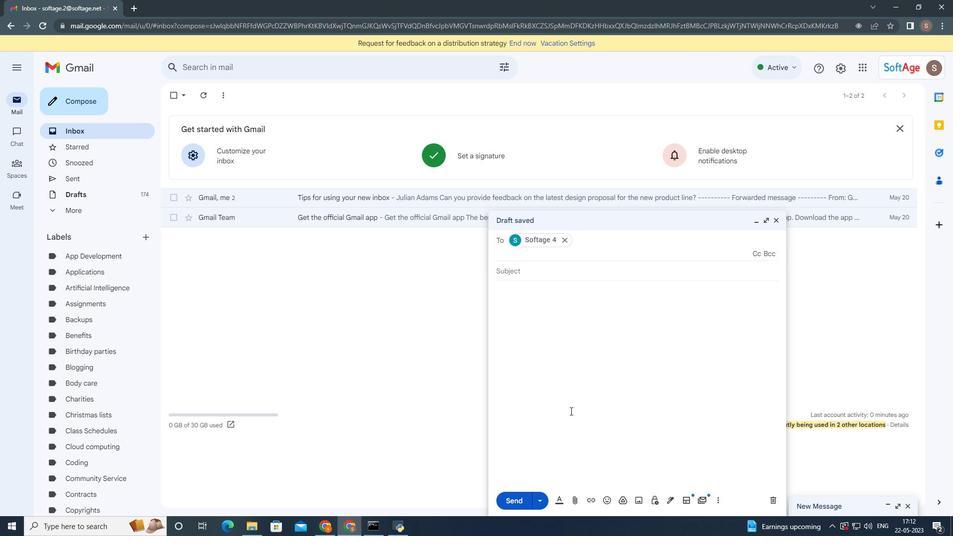 
Action: Mouse moved to (547, 294)
Screenshot: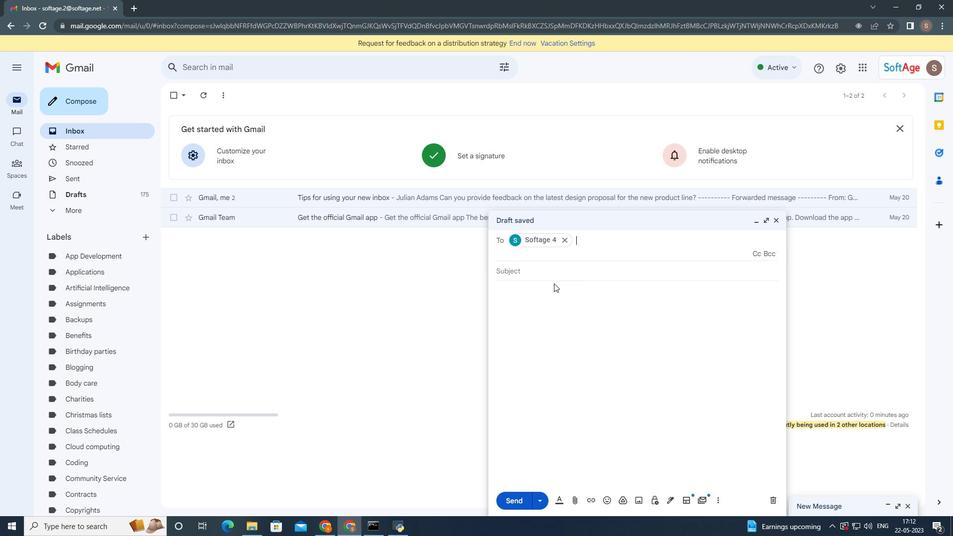 
Action: Mouse pressed left at (547, 294)
Screenshot: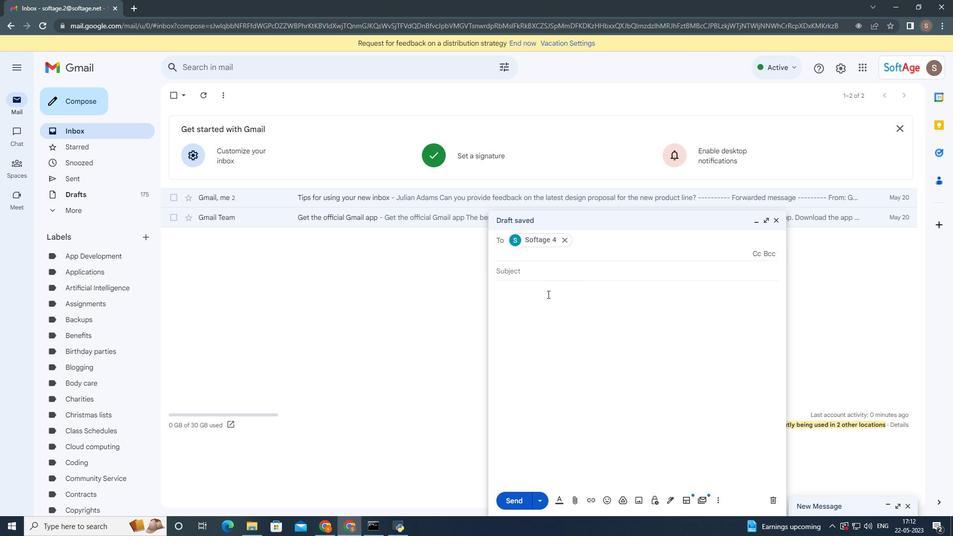 
Action: Mouse moved to (673, 502)
Screenshot: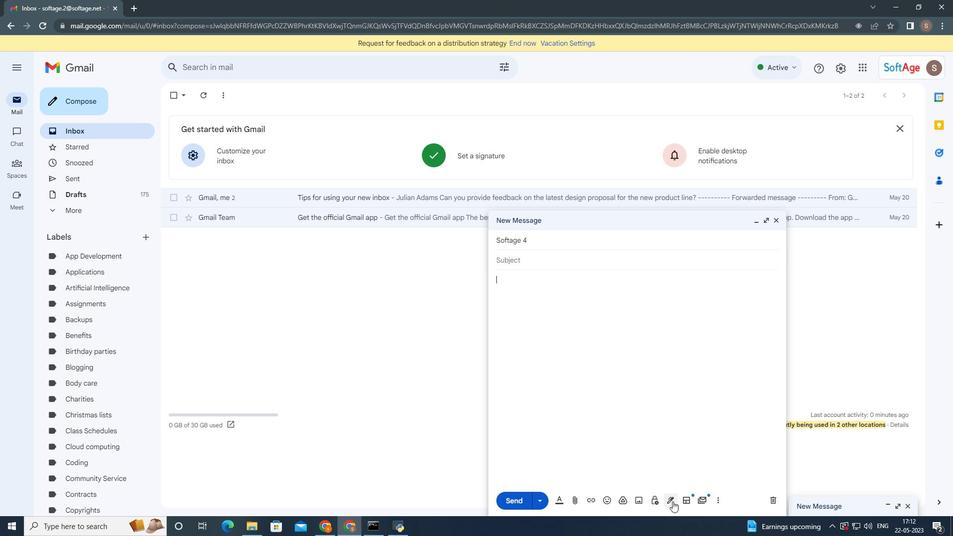
Action: Mouse pressed left at (673, 502)
Screenshot: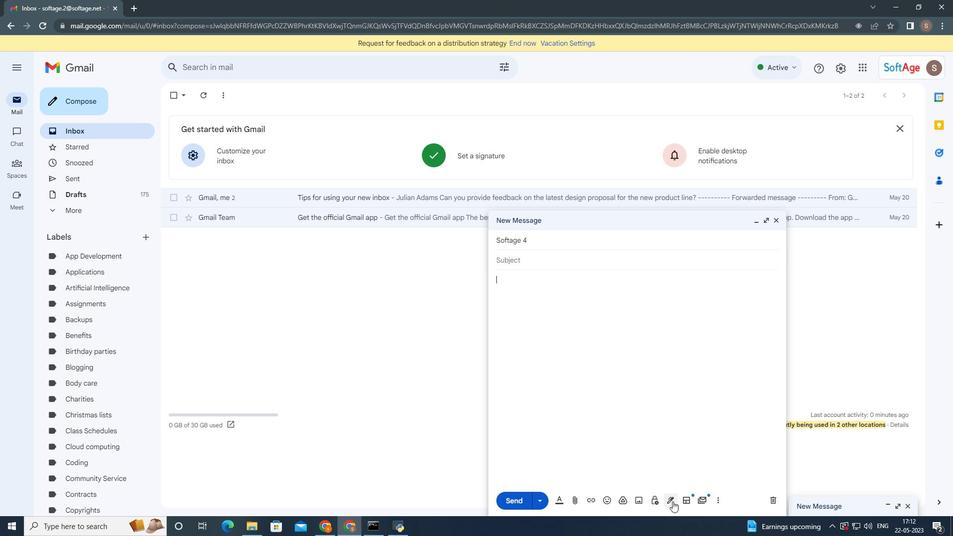 
Action: Mouse moved to (703, 492)
Screenshot: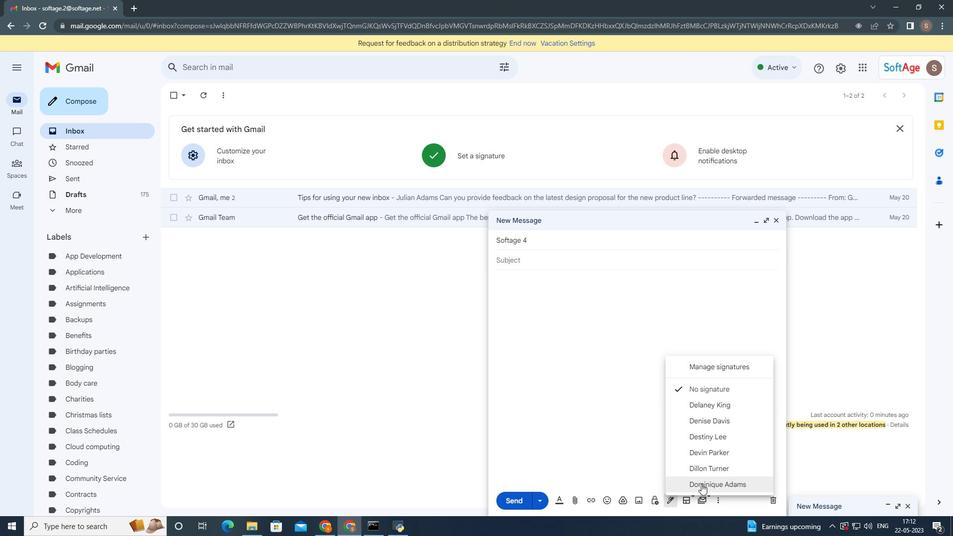 
Action: Mouse pressed left at (703, 492)
Screenshot: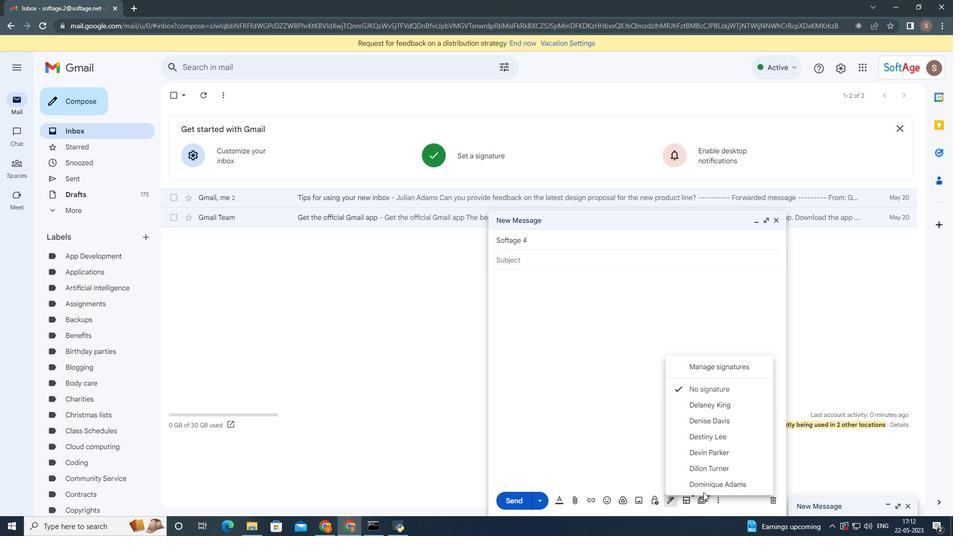 
Action: Mouse moved to (716, 498)
Screenshot: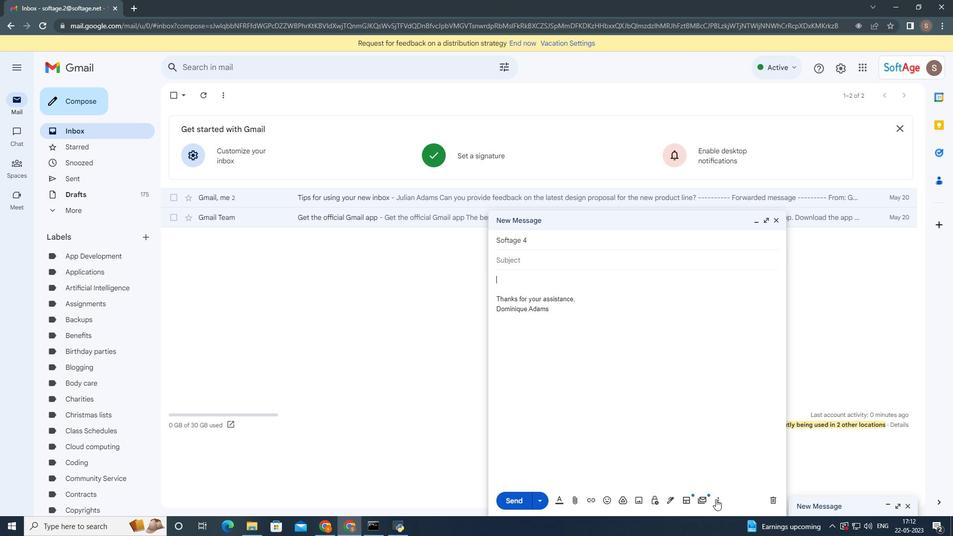 
Action: Mouse pressed left at (716, 498)
Screenshot: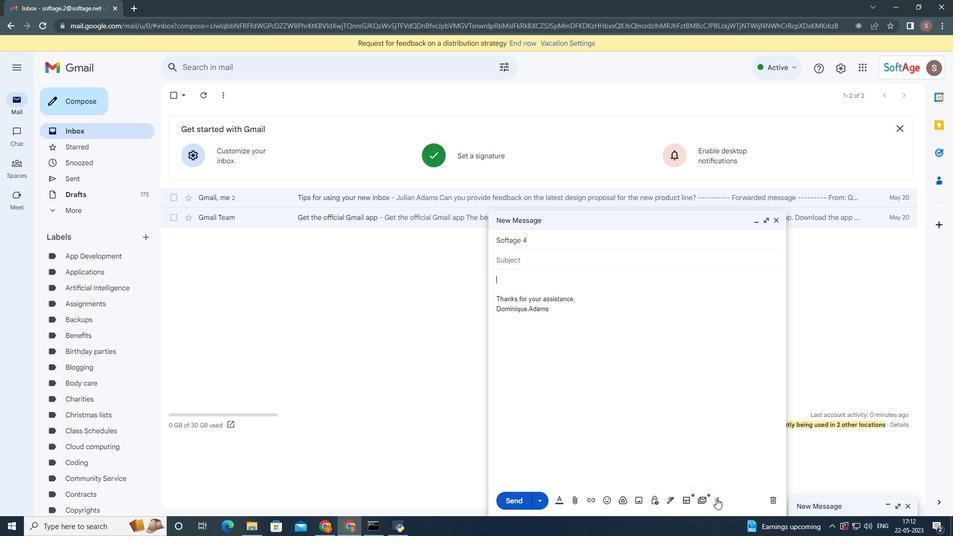 
Action: Mouse moved to (730, 408)
Screenshot: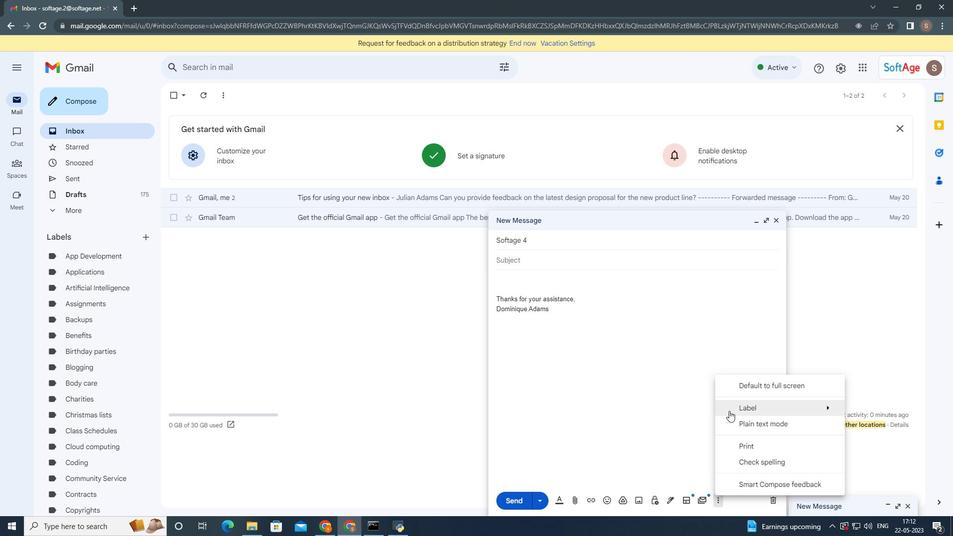 
Action: Mouse pressed left at (730, 408)
Screenshot: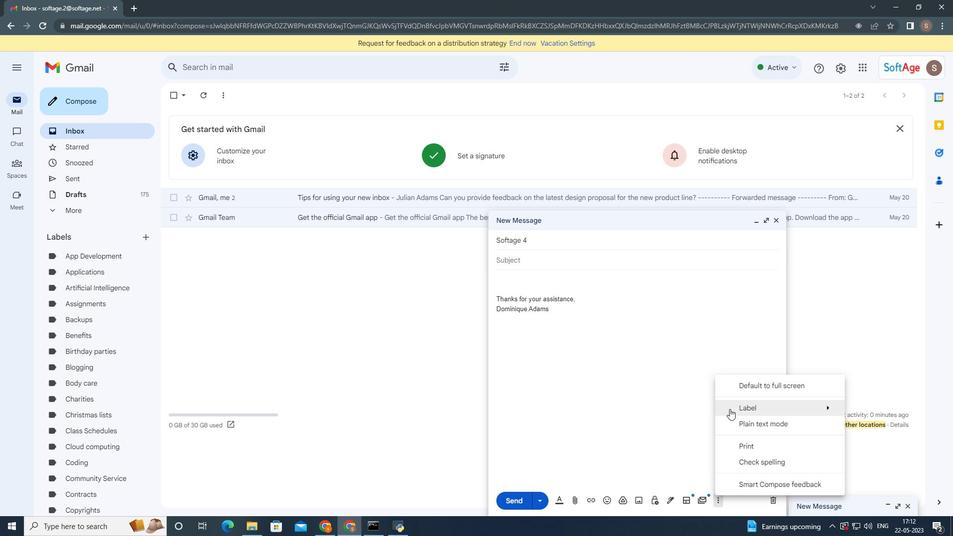 
Action: Mouse moved to (621, 385)
Screenshot: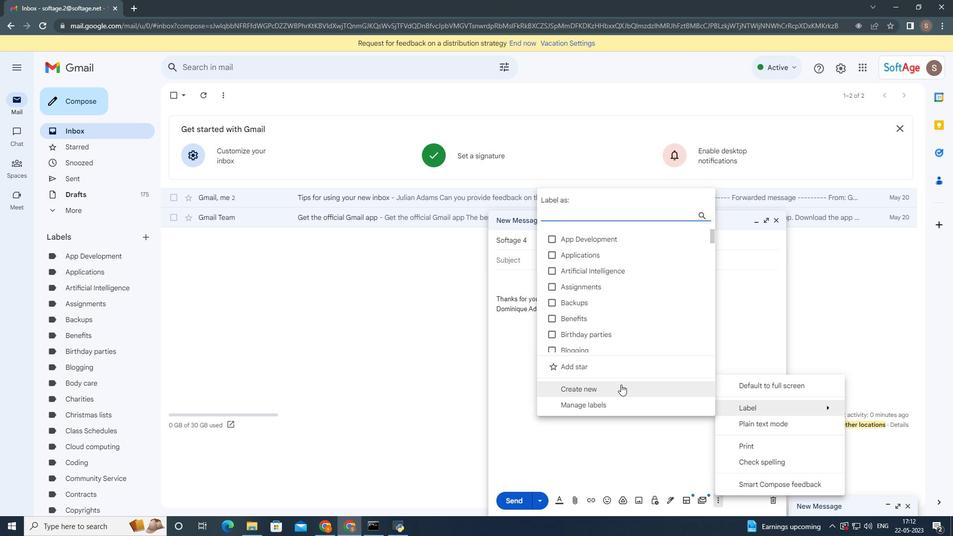 
Action: Mouse pressed left at (621, 385)
Screenshot: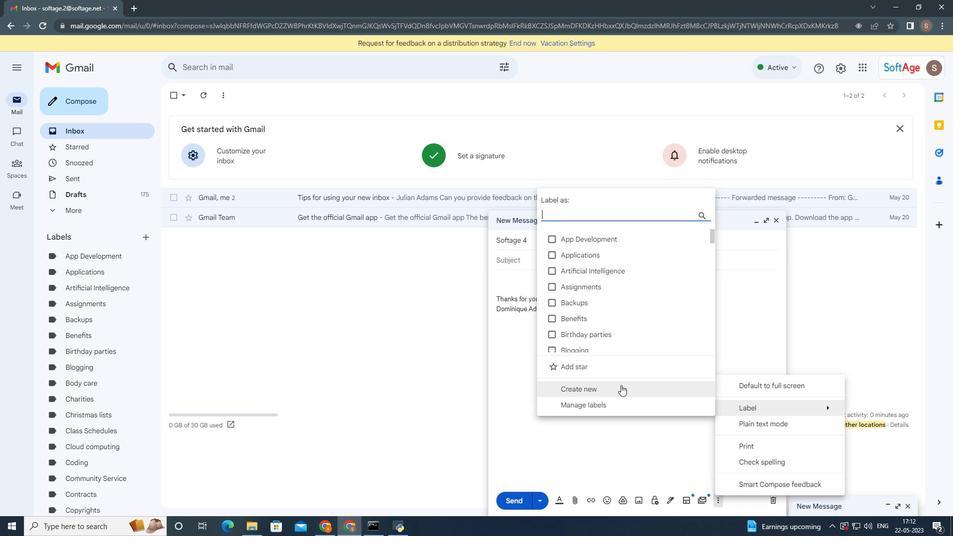 
Action: Mouse moved to (621, 384)
Screenshot: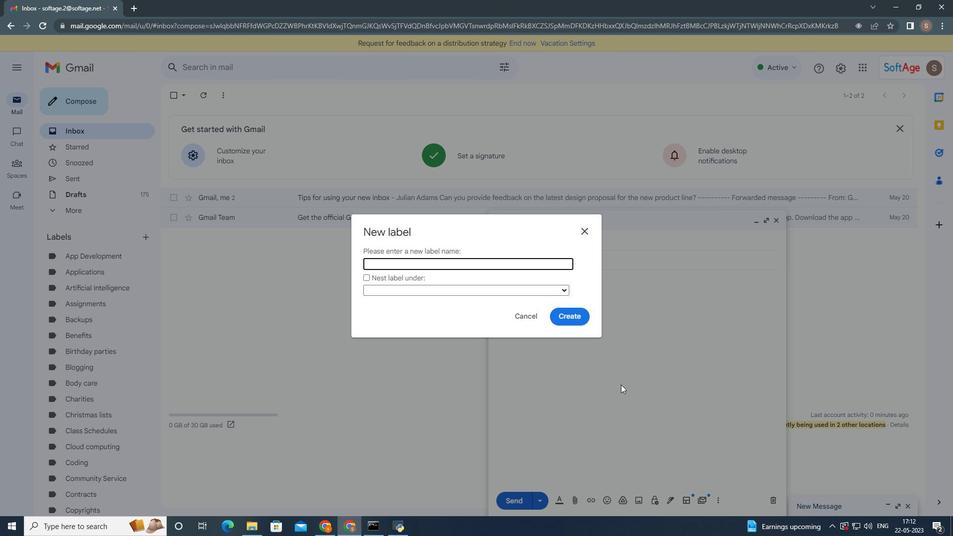 
Action: Key pressed <Key.shift>Propertise<Key.backspace><Key.backspace>es
Screenshot: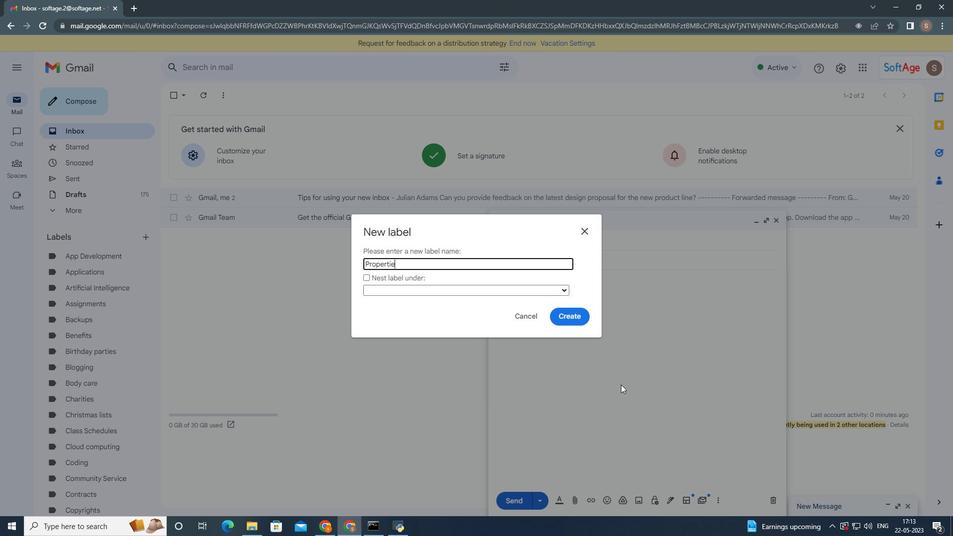 
Action: Mouse moved to (572, 317)
Screenshot: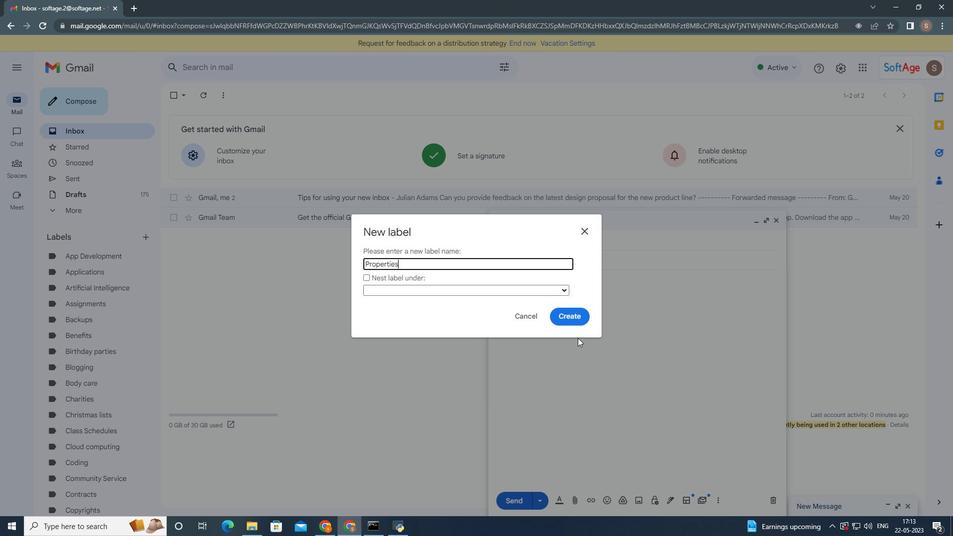 
Action: Mouse pressed left at (572, 317)
Screenshot: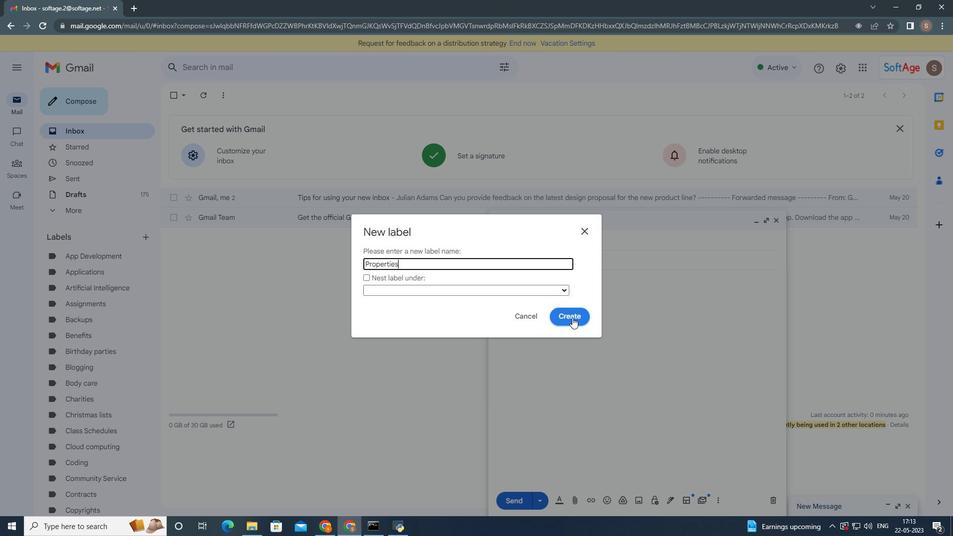 
Action: Mouse moved to (564, 318)
Screenshot: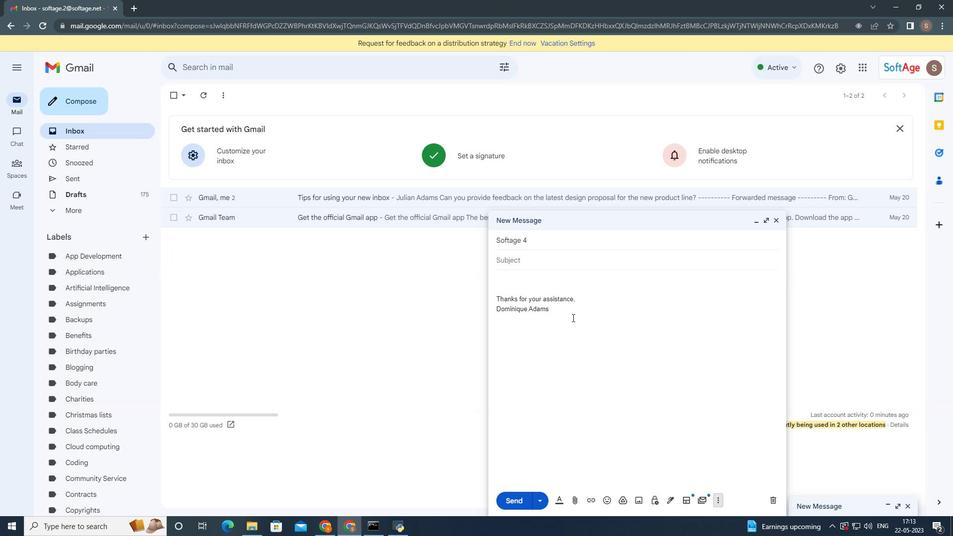 
